 Task: Add an event  with title  Team Building Game, date '2023/11/28' to 2023/11/30 & Select Event type as  Collective. Add location for the event as  456 Park Güell, Barcelona, Spain and add a description: Participants will be guided to focus their attention on their breath, using it as an anchor to bring their awareness to the present moment. They will learn techniques to deepen their breath, release tension, and promote relaxation.Create an event link  http-teambuildinggamecom & Select the event color as  Violet. , logged in from the account softage.1@softage.netand send the event invitation to softage.2@softage.net and softage.3@softage.net
Action: Mouse moved to (709, 99)
Screenshot: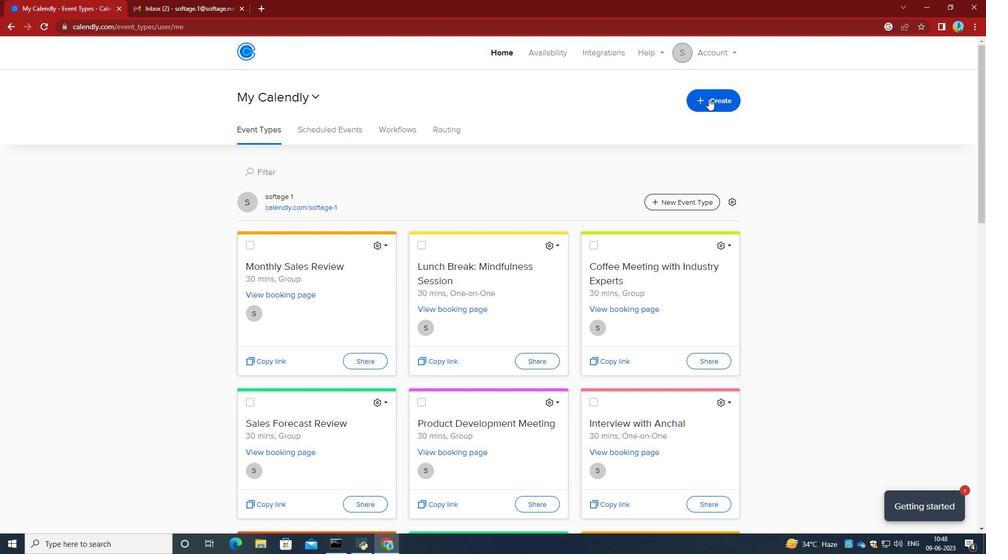 
Action: Mouse pressed left at (709, 99)
Screenshot: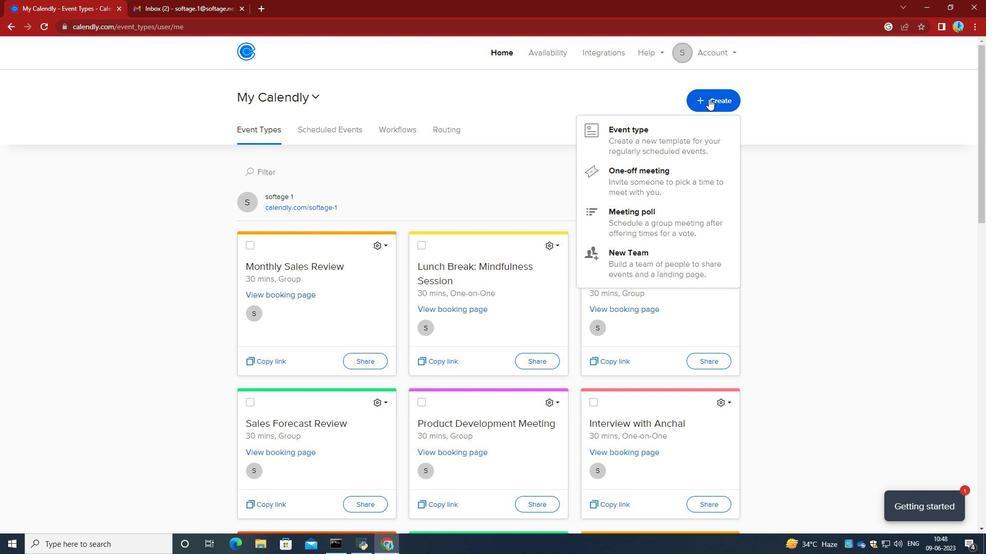 
Action: Mouse moved to (654, 144)
Screenshot: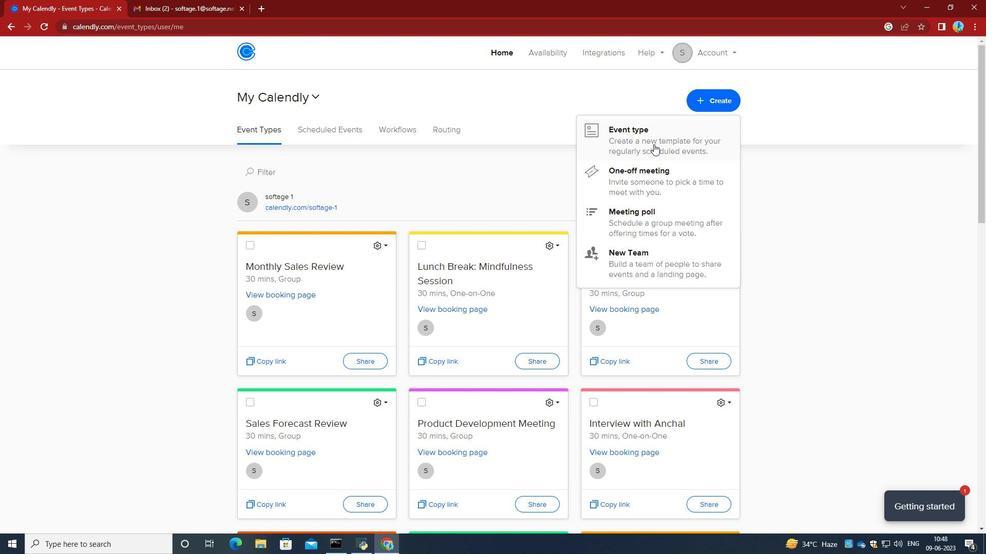 
Action: Mouse pressed left at (654, 144)
Screenshot: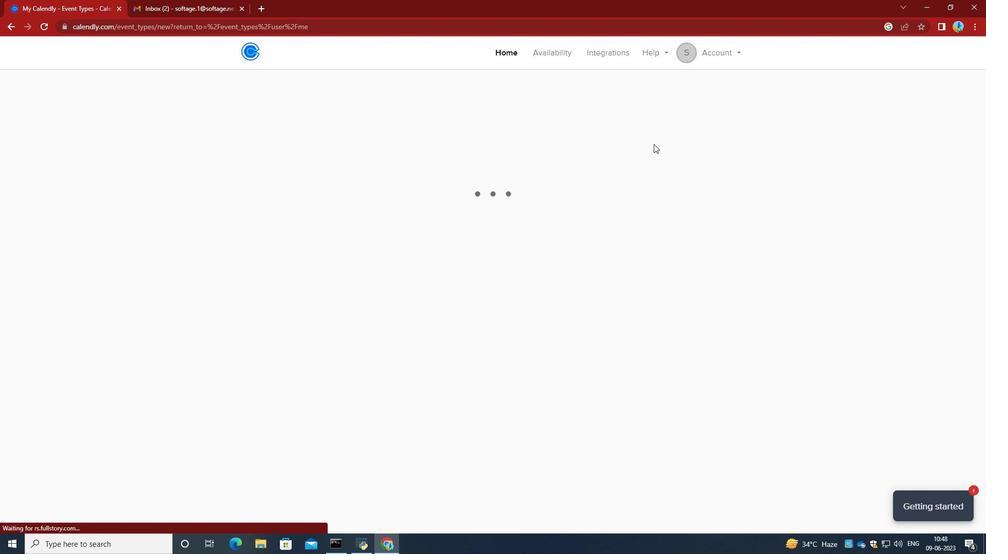 
Action: Mouse moved to (494, 304)
Screenshot: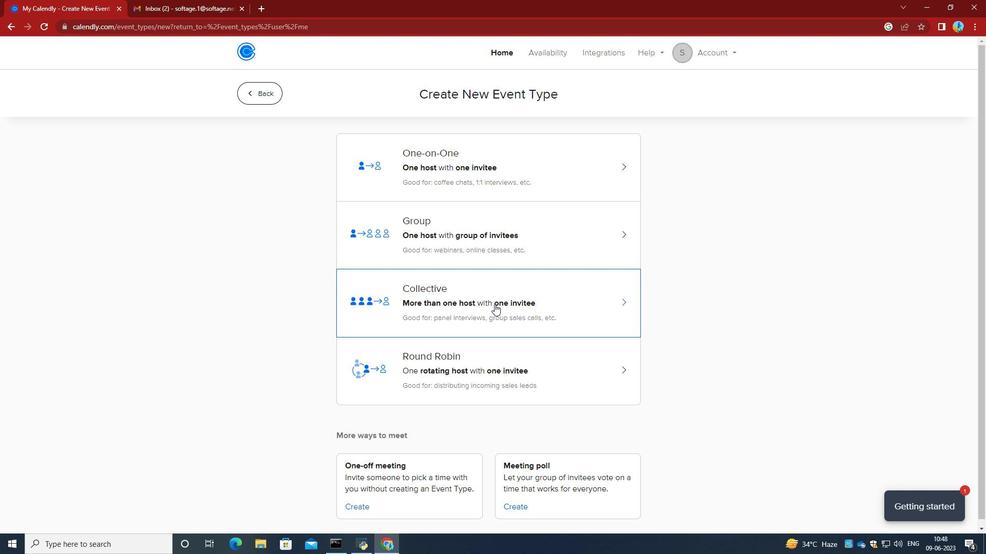 
Action: Mouse pressed left at (494, 304)
Screenshot: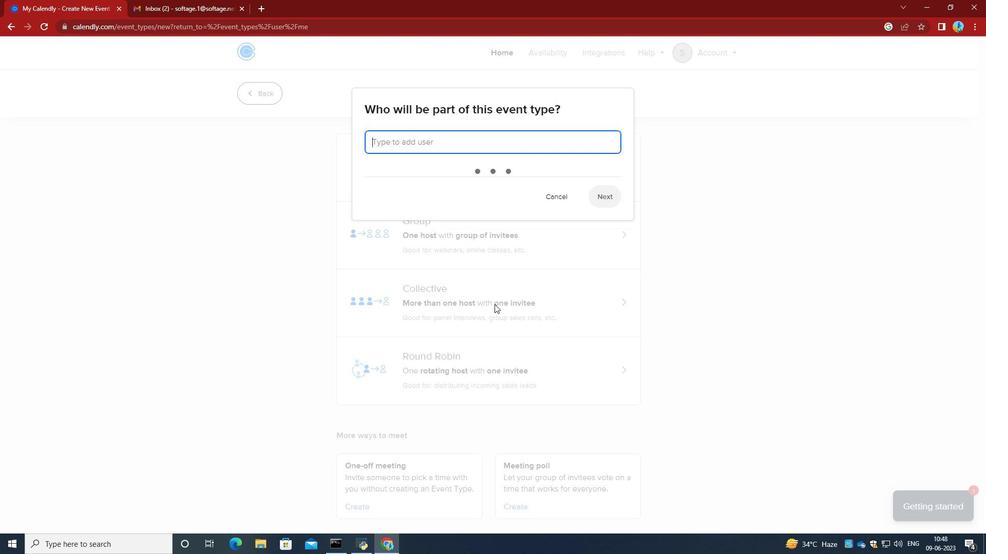 
Action: Mouse moved to (424, 139)
Screenshot: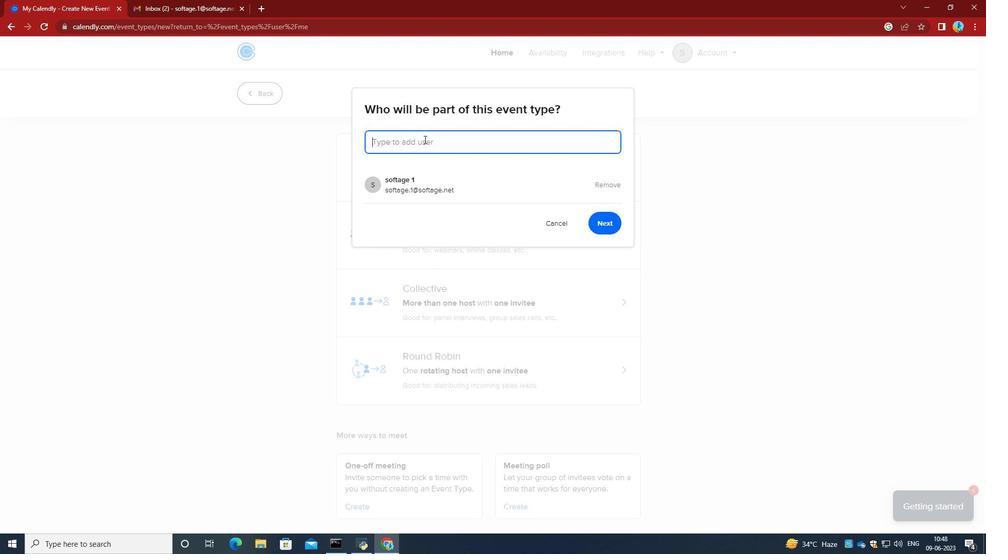 
Action: Mouse pressed left at (424, 139)
Screenshot: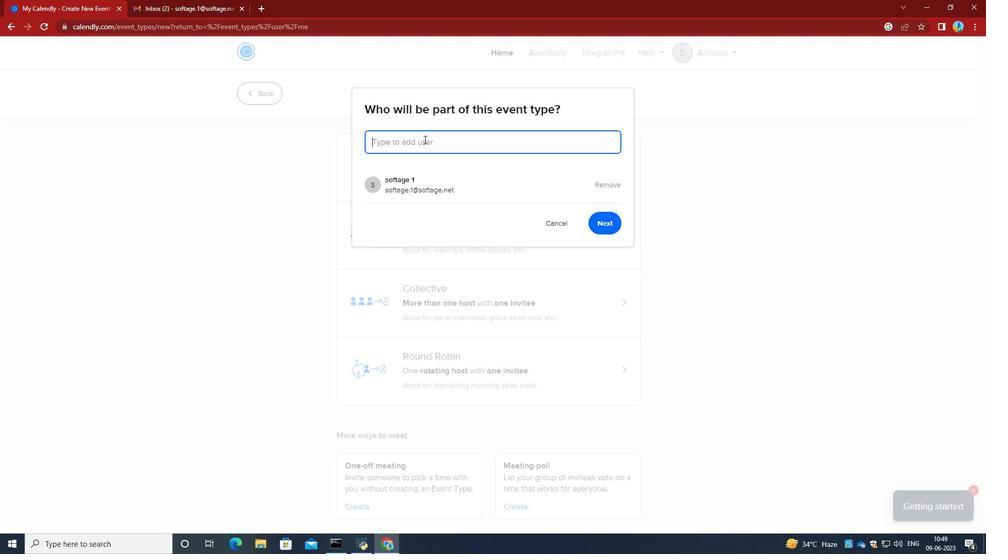 
Action: Mouse moved to (604, 222)
Screenshot: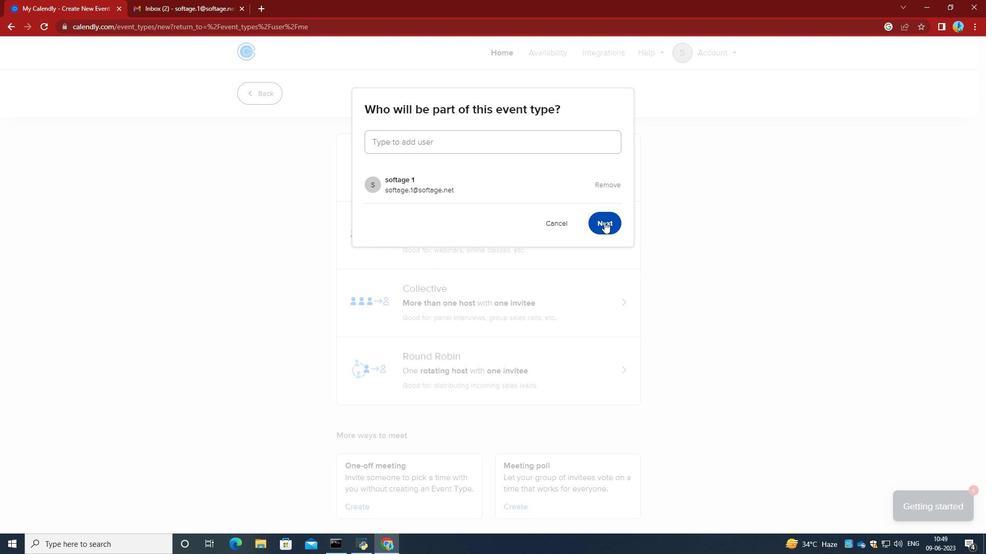 
Action: Mouse pressed left at (604, 222)
Screenshot: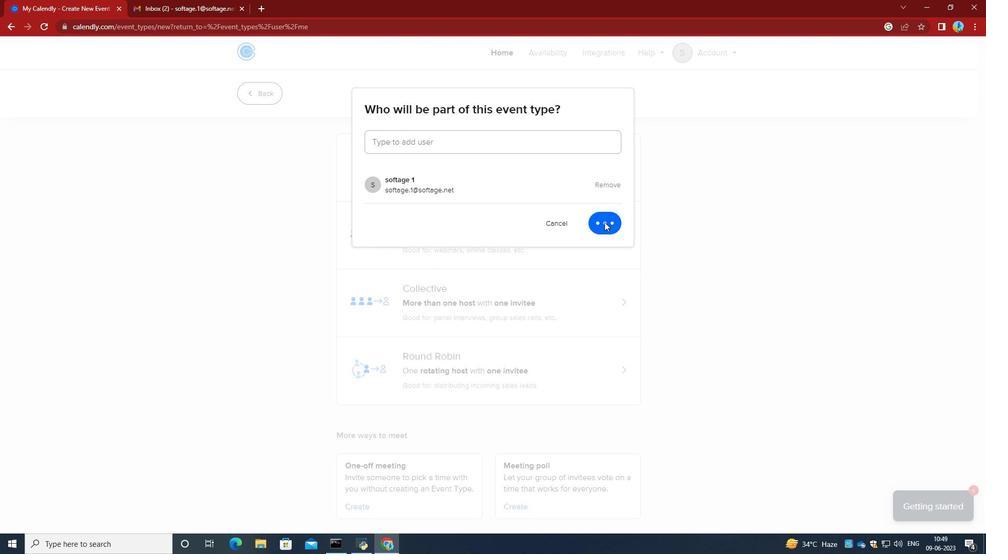 
Action: Mouse moved to (324, 234)
Screenshot: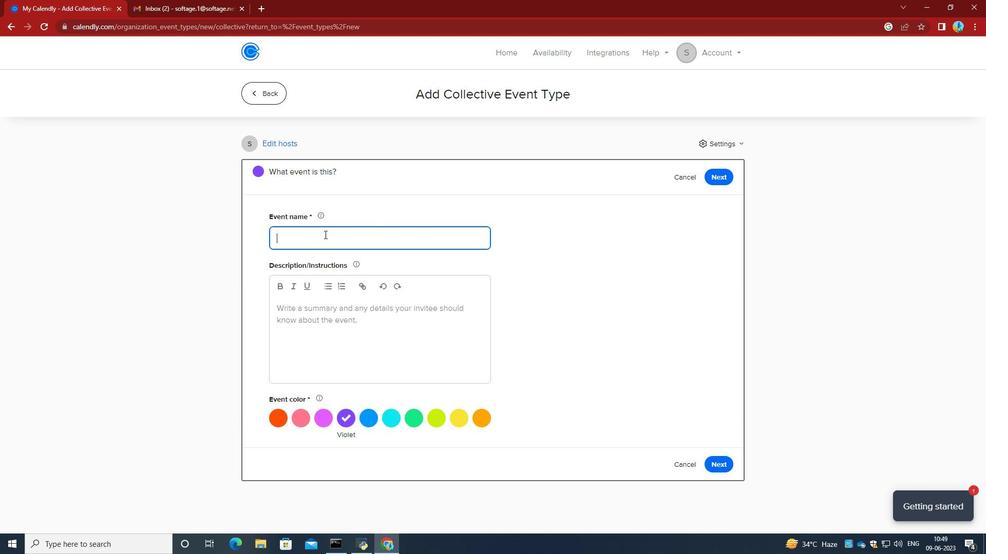 
Action: Mouse pressed left at (324, 234)
Screenshot: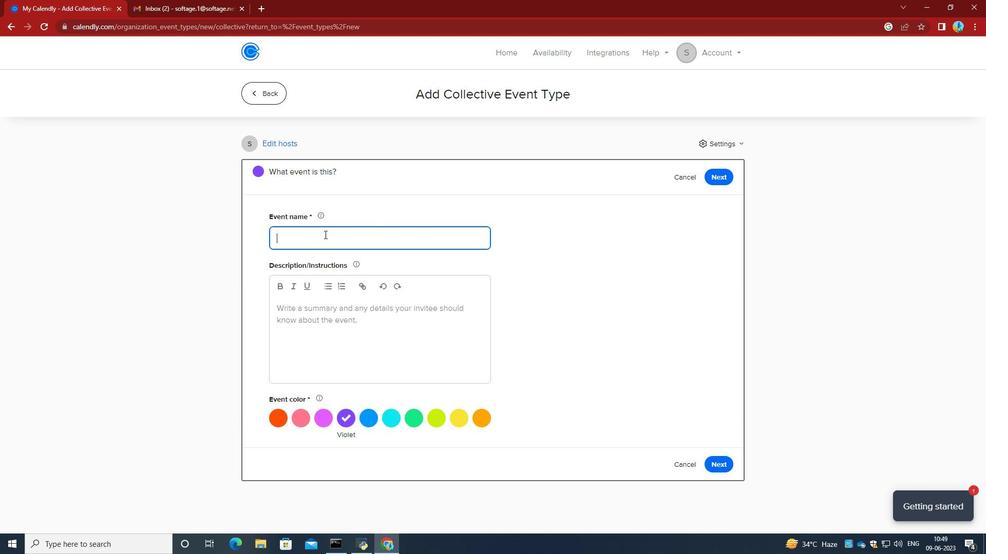 
Action: Key pressed <Key.caps_lock>T<Key.caps_lock>eam<Key.space><Key.caps_lock>B<Key.caps_lock>uilding<Key.space><Key.caps_lock>G<Key.caps_lock>ame<Key.space><Key.tab><Key.tab>
Screenshot: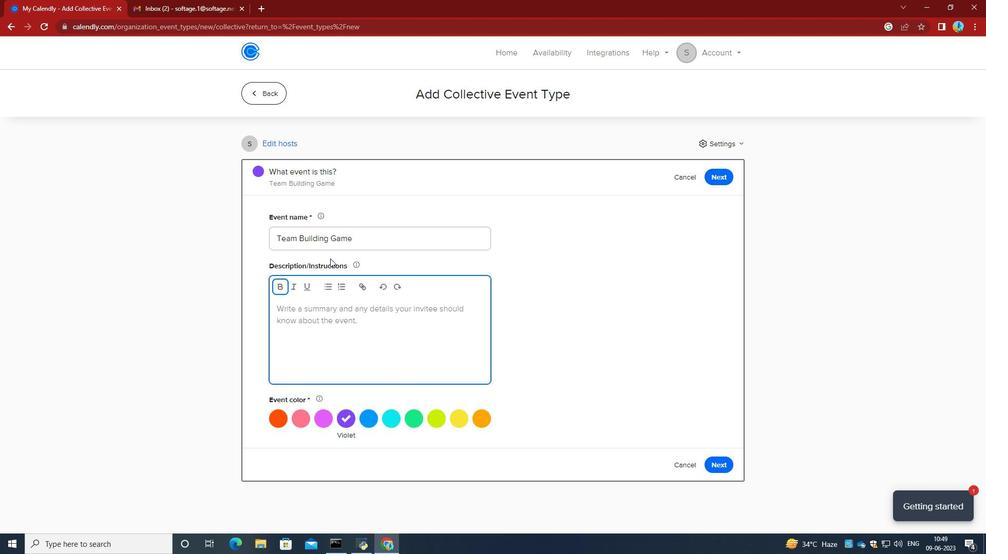 
Action: Mouse moved to (333, 321)
Screenshot: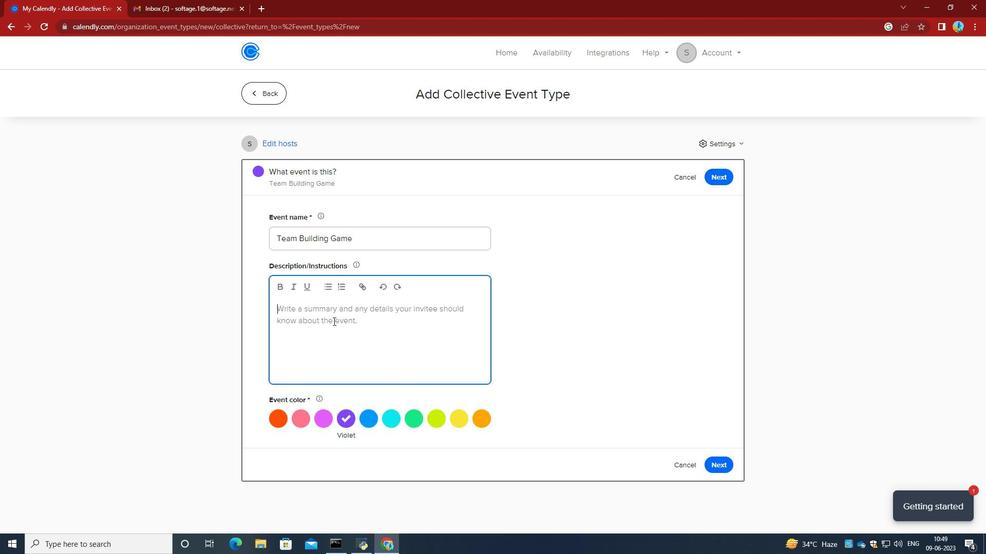 
Action: Mouse pressed left at (333, 321)
Screenshot: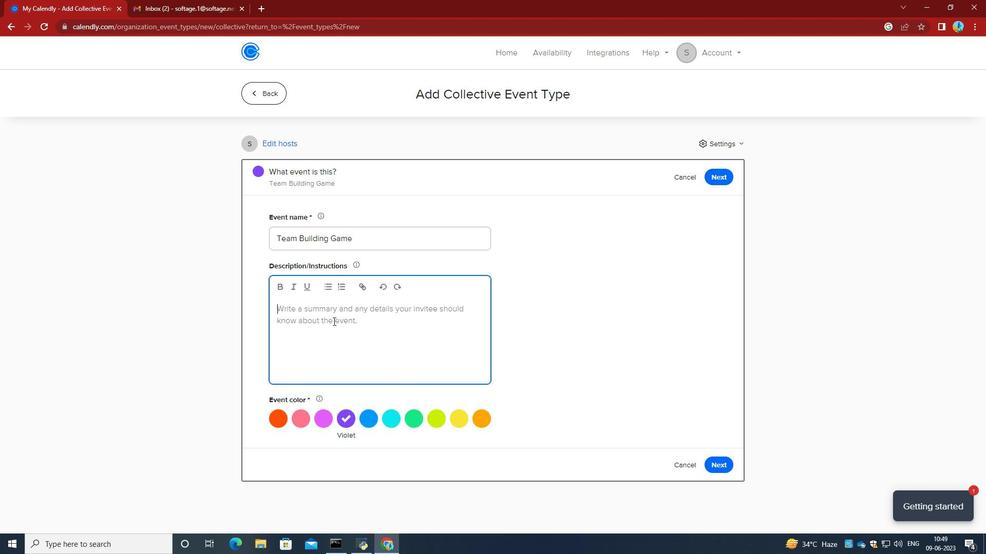 
Action: Key pressed <Key.caps_lock>P<Key.caps_lock>artica<Key.backspace>ipants<Key.space>will<Key.space>be<Key.space>guided<Key.space>to<Key.space>focus<Key.space>their<Key.space>attention<Key.space>on<Key.space>their<Key.space>breath,<Key.space>using<Key.space>it<Key.space>as<Key.space>an<Key.space>anchor<Key.space>to<Key.space>bring<Key.space>their<Key.space>awarn<Key.backspace>enesss<Key.space>t<Key.backspace><Key.backspace><Key.backspace><Key.backspace><Key.backspace><Key.backspace><Key.backspace><Key.backspace><Key.backspace><Key.backspace><Key.backspace><Key.backspace>awareness<Key.space>to<Key.space>the<Key.space>present<Key.space>moment.<Key.space><Key.caps_lock>T<Key.caps_lock>hey<Key.space>will<Key.space>learn<Key.space>techniques<Key.space>to<Key.space>deepen<Key.space>their<Key.space>breath<Key.space><Key.backspace>,<Key.space>realse<Key.space><Key.backspace><Key.backspace><Key.backspace><Key.backspace><Key.backspace><Key.backspace>elese<Key.space><Key.backspace><Key.backspace><Key.backspace>ase<Key.space>tension,<Key.space>andr<Key.backspace>promote<Key.space>rela<Key.backspace>axation.
Screenshot: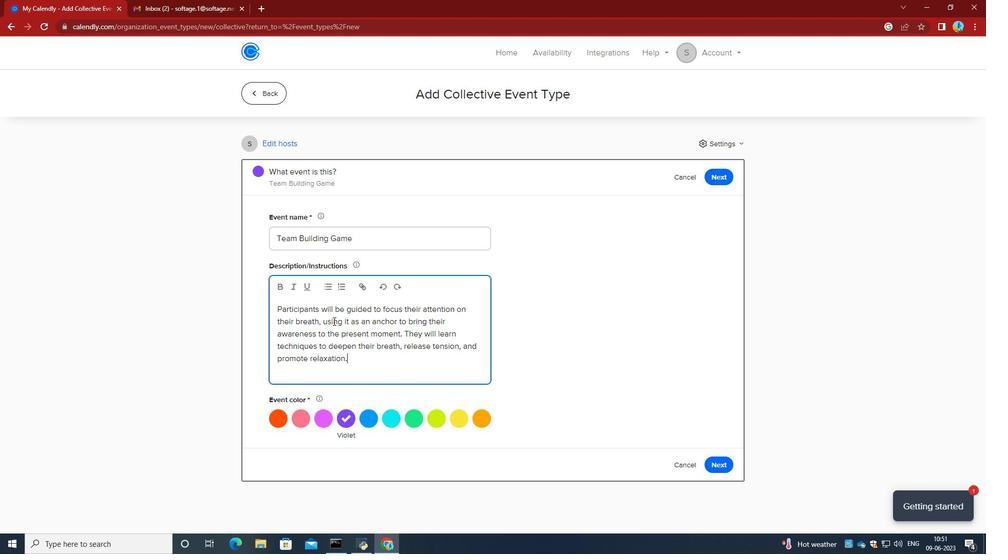 
Action: Mouse moved to (340, 422)
Screenshot: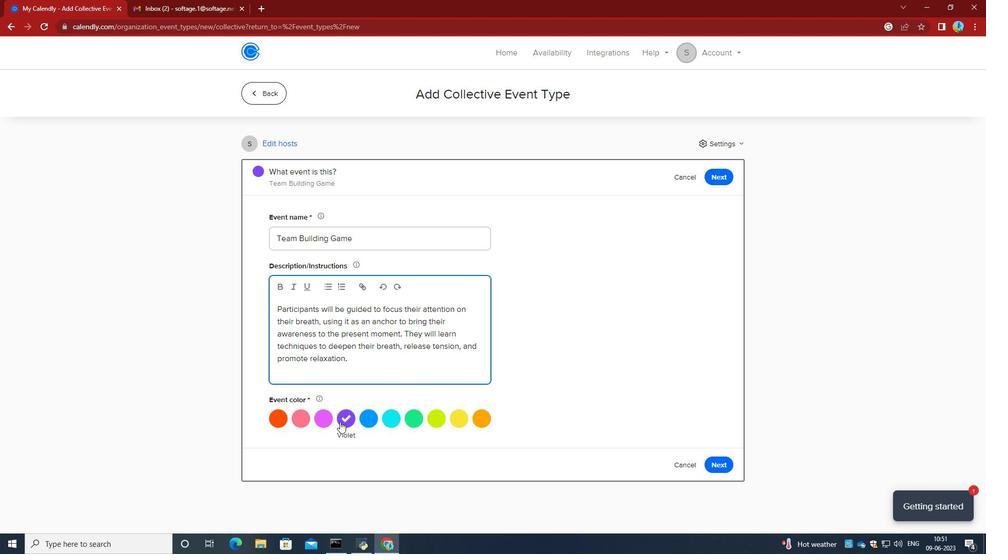 
Action: Mouse pressed left at (340, 422)
Screenshot: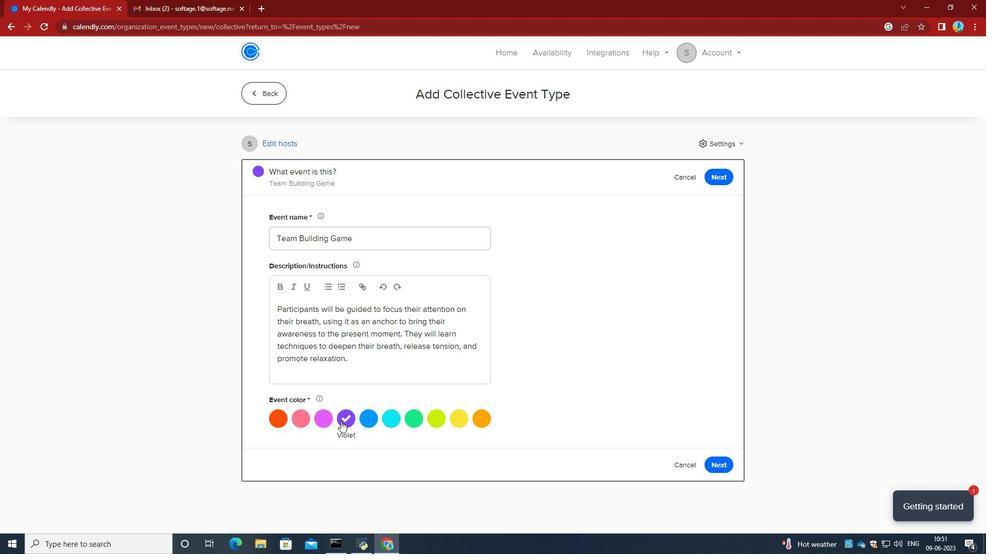 
Action: Mouse moved to (720, 463)
Screenshot: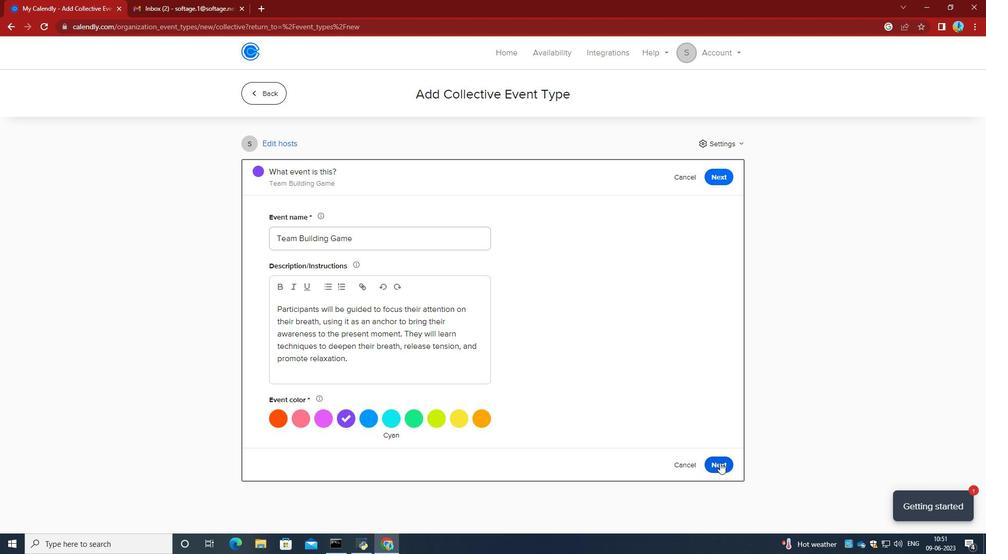 
Action: Mouse pressed left at (720, 463)
Screenshot: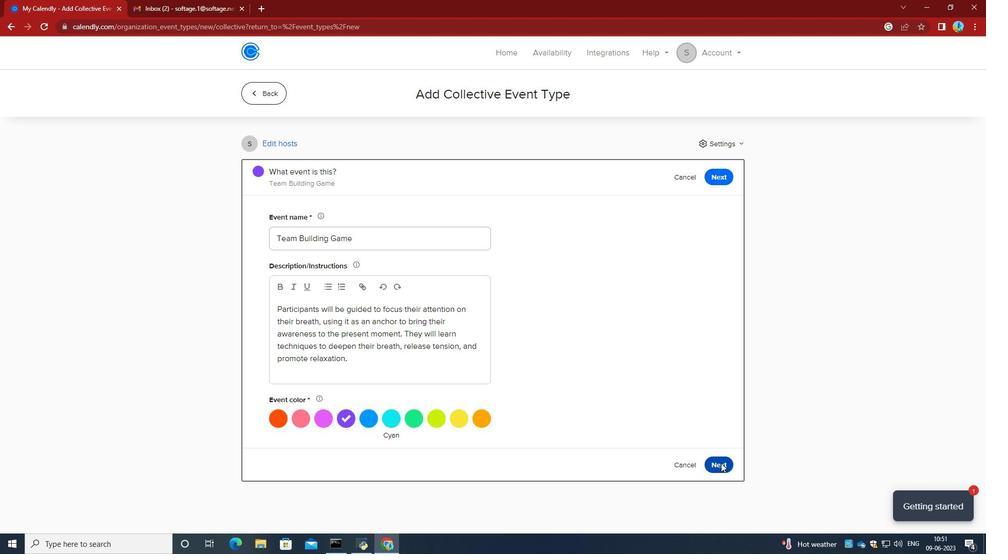 
Action: Mouse moved to (327, 322)
Screenshot: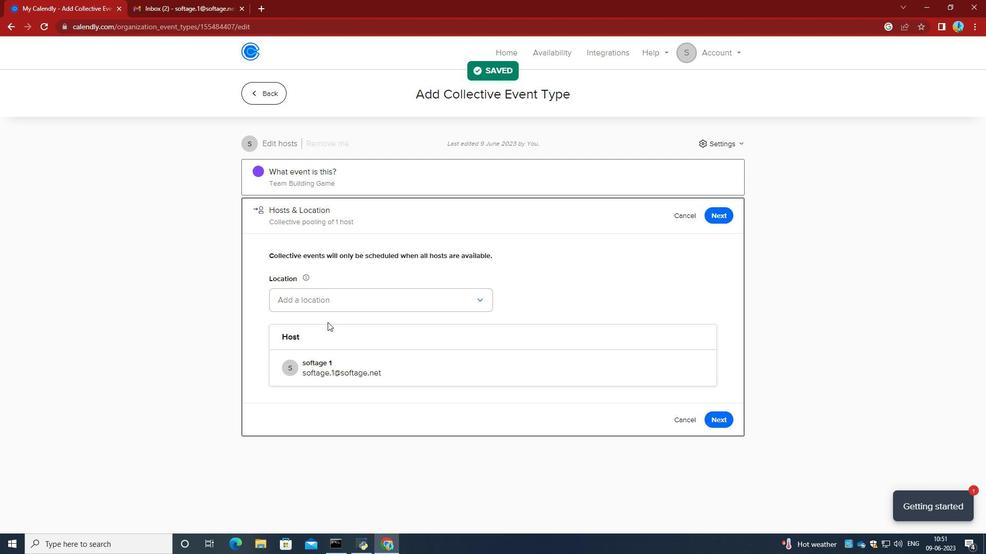 
Action: Mouse pressed left at (327, 322)
Screenshot: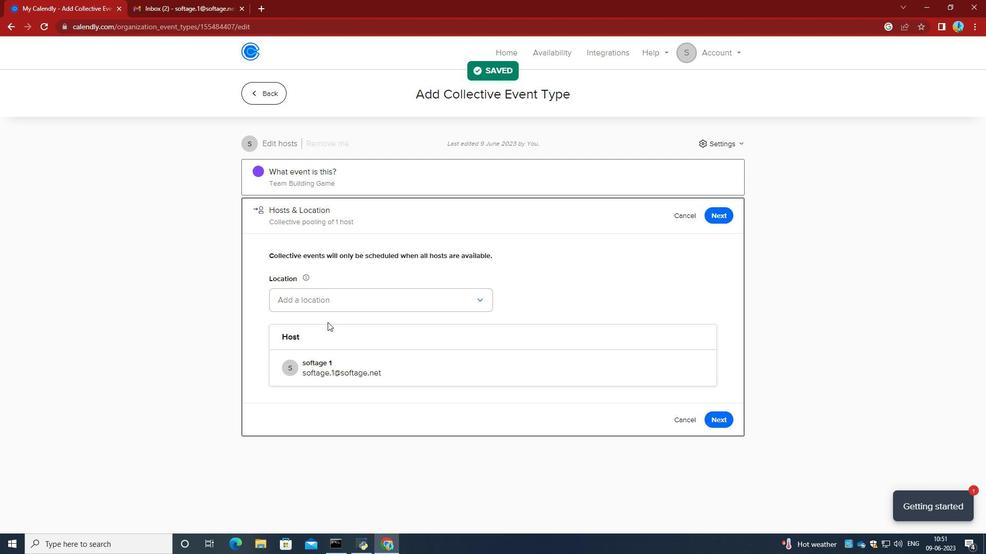 
Action: Mouse moved to (330, 310)
Screenshot: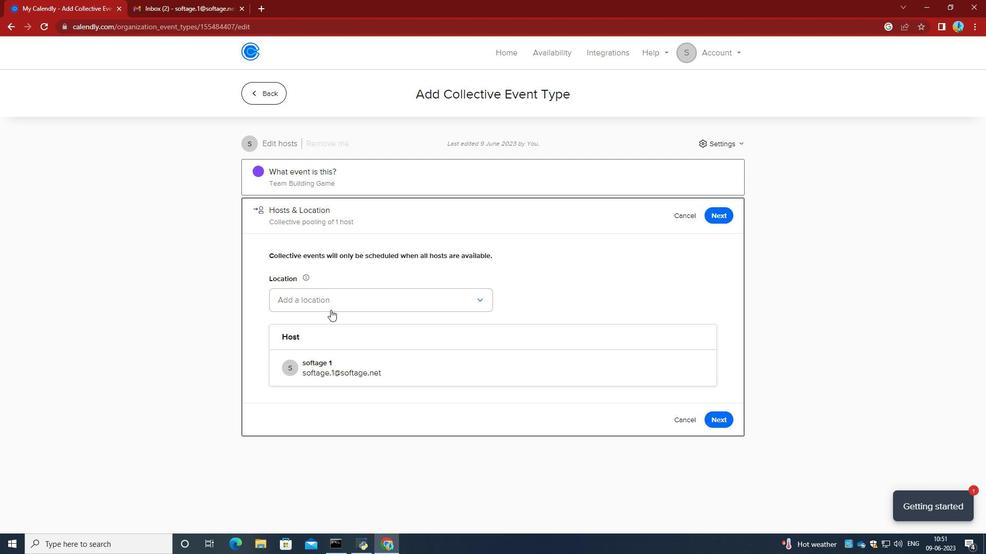 
Action: Mouse pressed left at (330, 310)
Screenshot: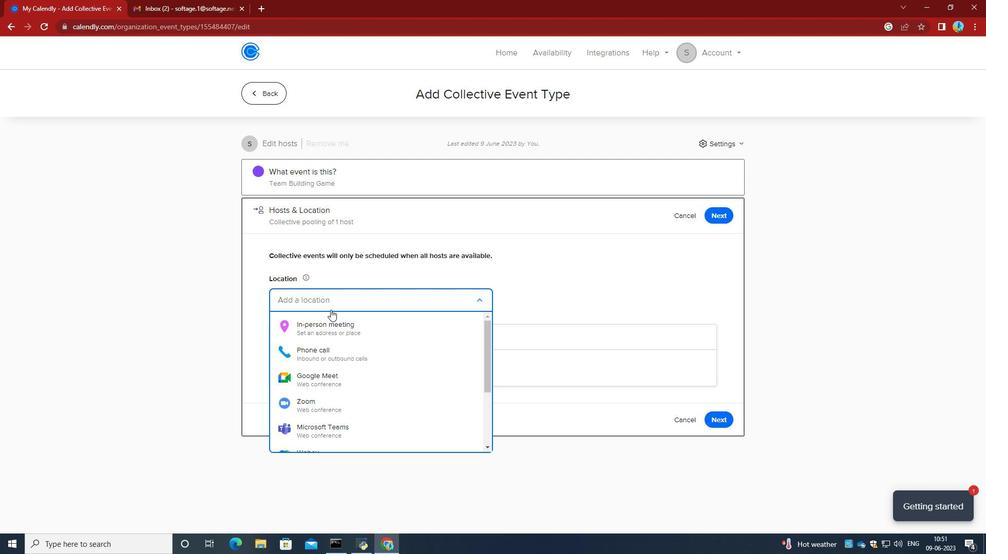 
Action: Mouse moved to (333, 341)
Screenshot: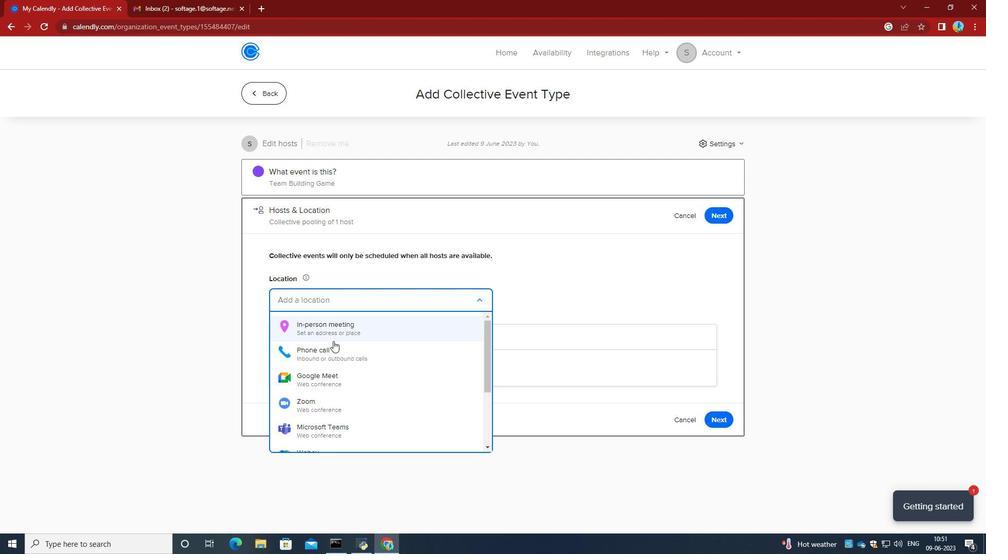 
Action: Mouse pressed left at (333, 341)
Screenshot: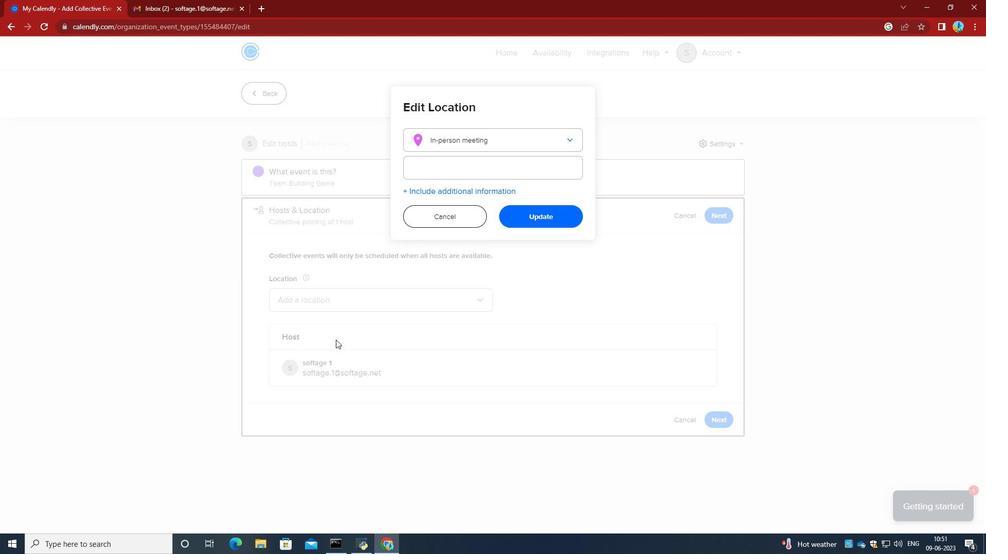 
Action: Mouse moved to (456, 175)
Screenshot: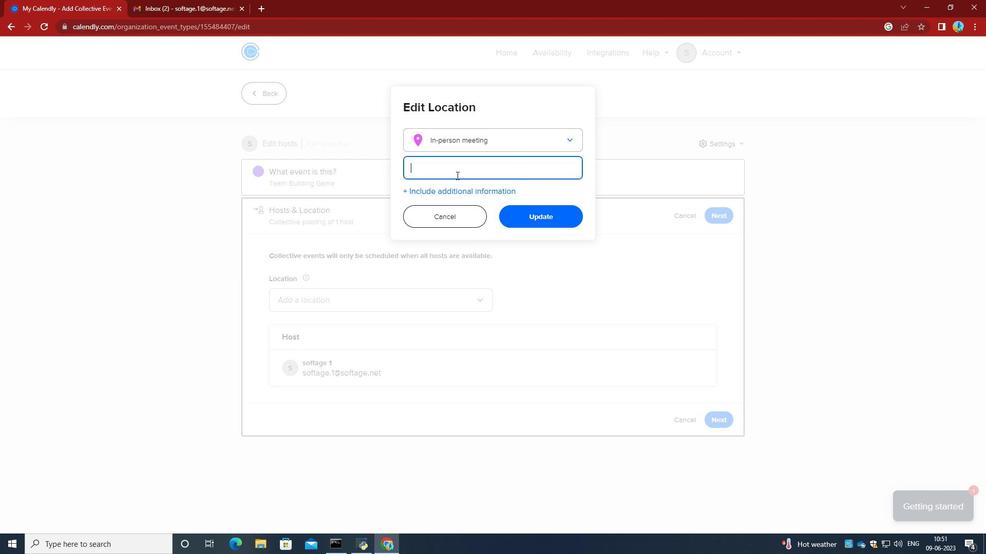 
Action: Mouse pressed left at (456, 175)
Screenshot: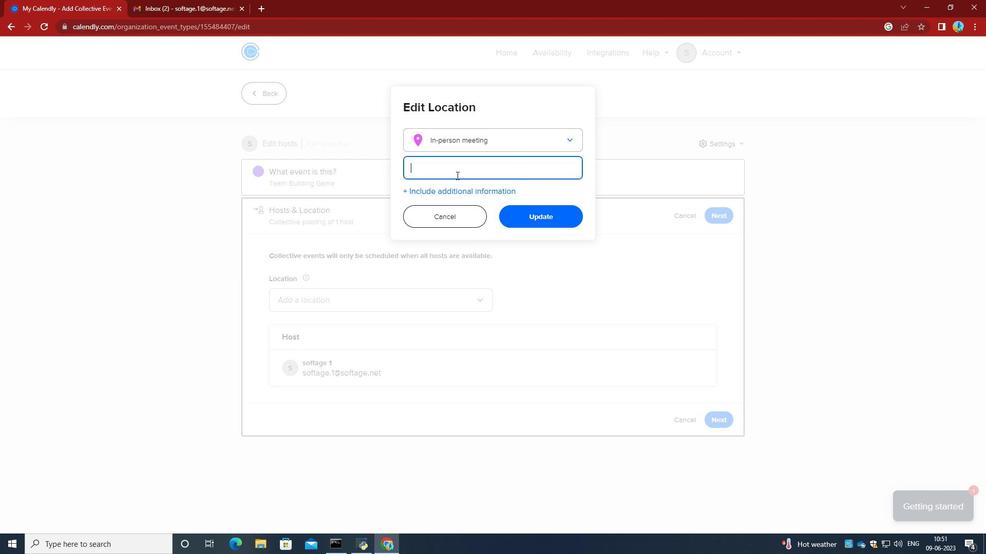 
Action: Key pressed 456<Key.space><Key.caps_lock><Key.caps_lock>ark<Key.space><Key.caps_lock>G<Key.caps_lock>uell,<Key.space><Key.caps_lock>B<Key.caps_lock>arcelona,<Key.space><Key.caps_lock>S<Key.caps_lock>pain
Screenshot: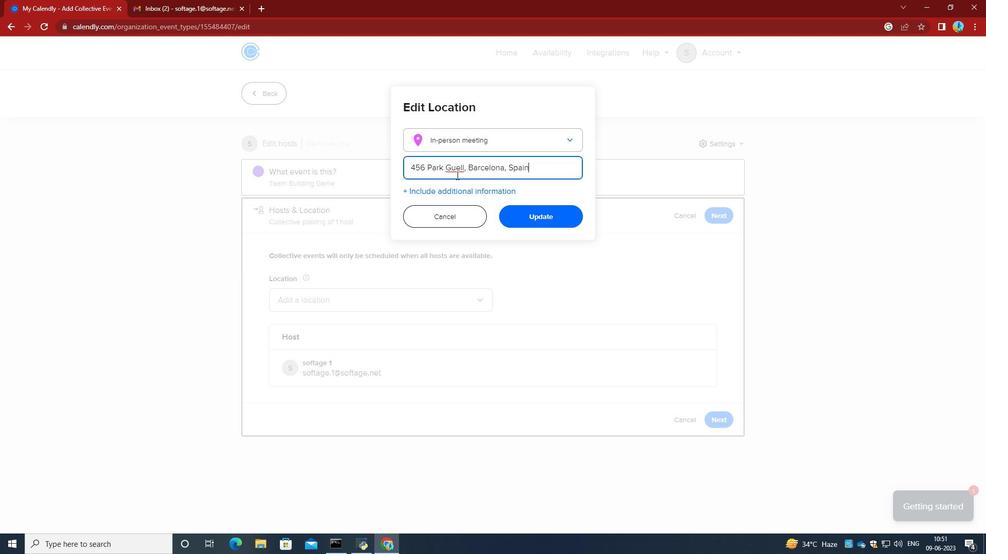 
Action: Mouse moved to (543, 220)
Screenshot: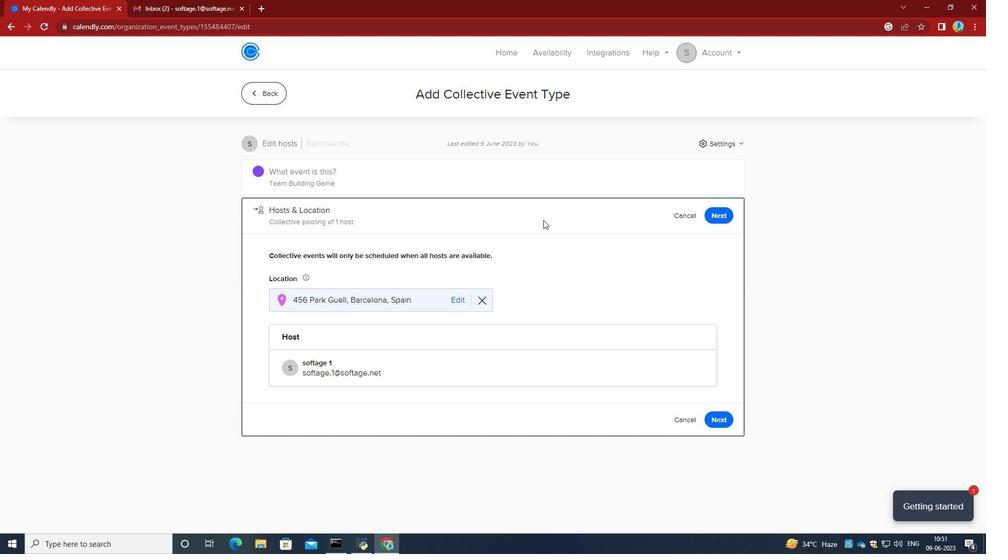 
Action: Mouse pressed left at (543, 220)
Screenshot: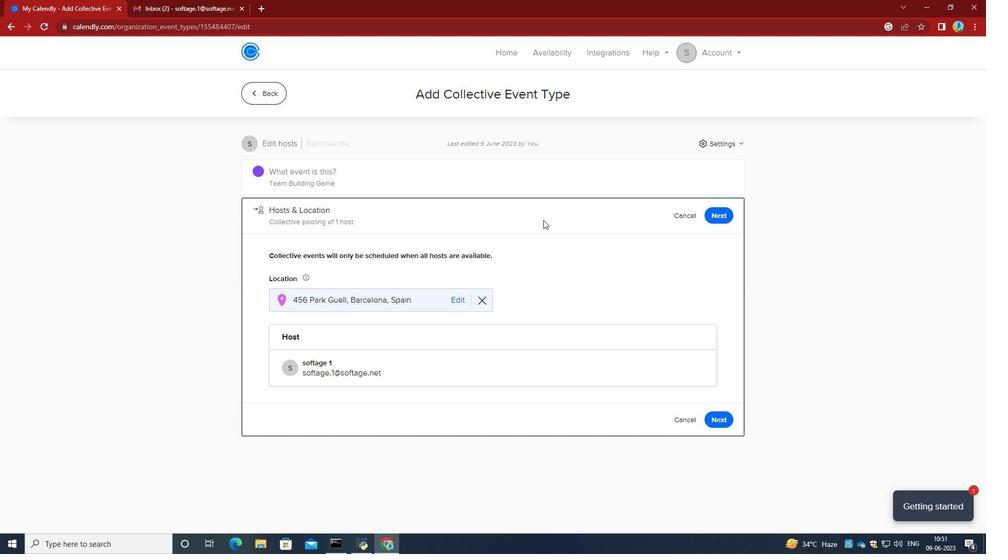 
Action: Mouse moved to (729, 424)
Screenshot: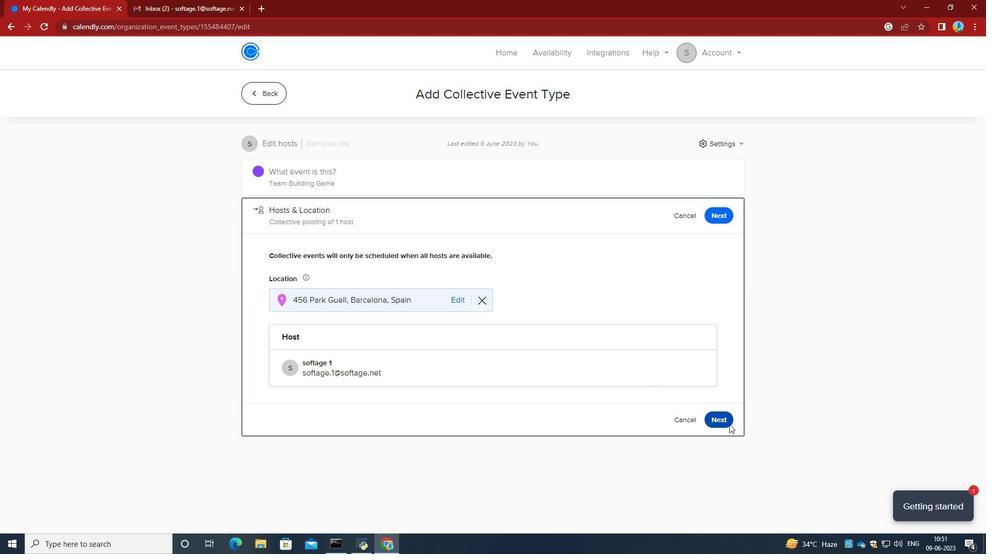 
Action: Mouse pressed left at (729, 424)
Screenshot: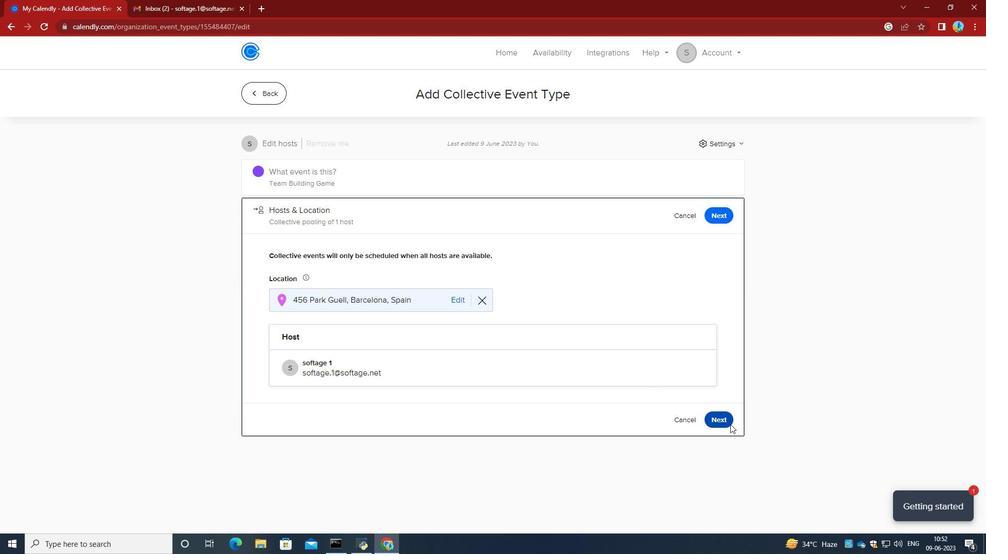 
Action: Mouse moved to (306, 368)
Screenshot: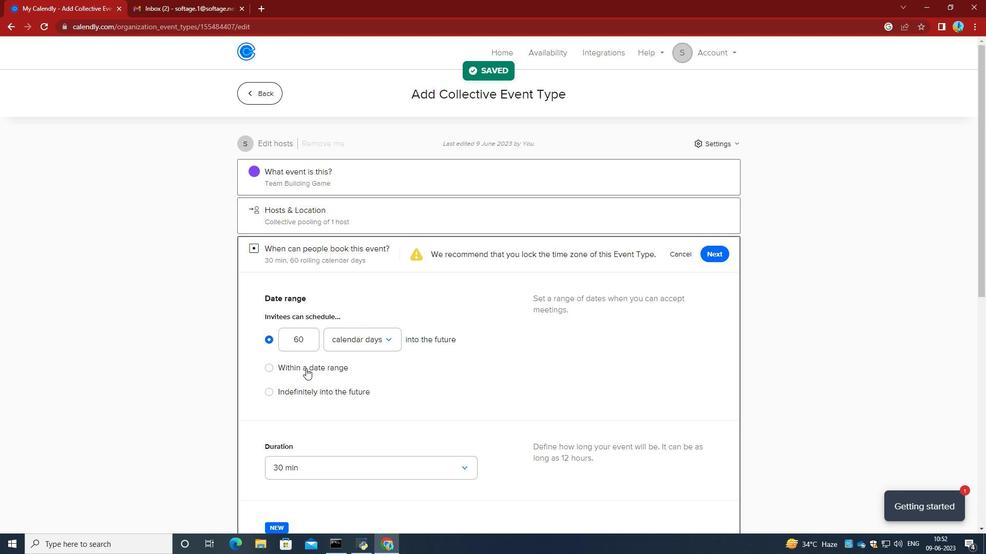 
Action: Mouse pressed left at (306, 368)
Screenshot: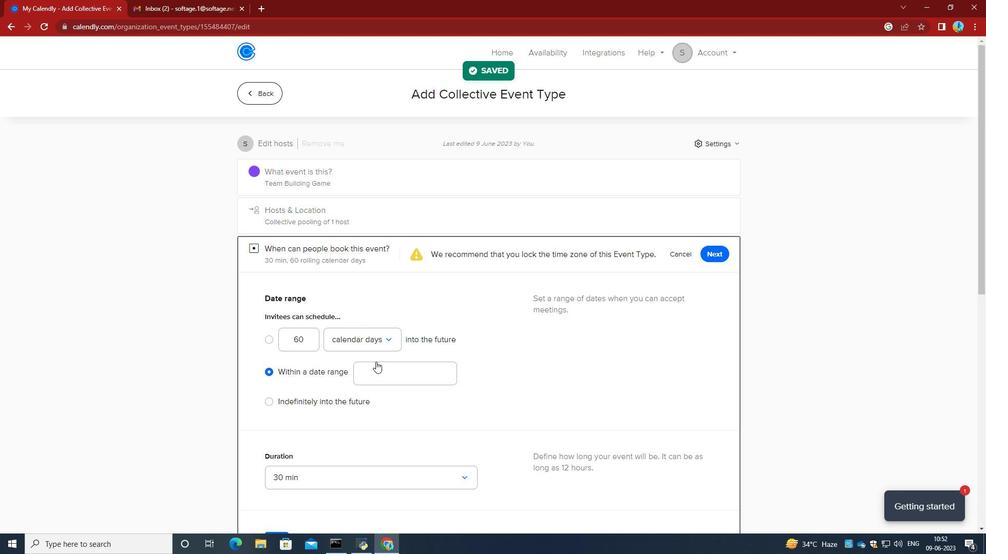 
Action: Mouse moved to (408, 377)
Screenshot: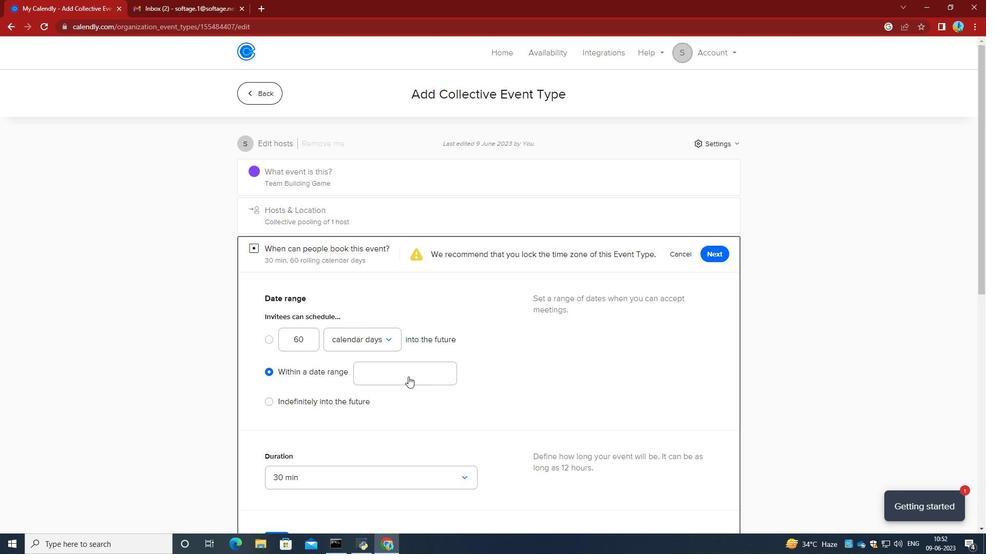 
Action: Mouse pressed left at (408, 377)
Screenshot: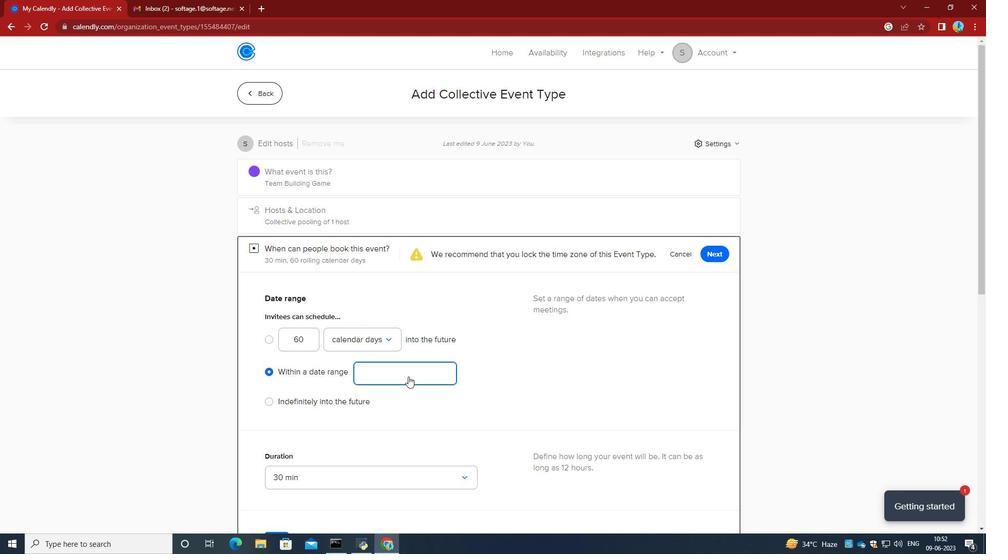 
Action: Mouse moved to (428, 187)
Screenshot: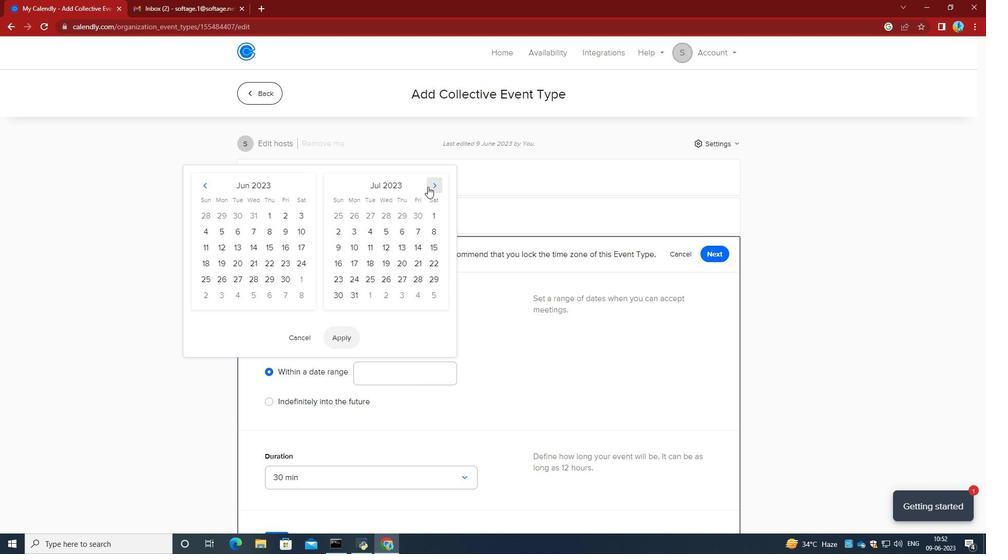 
Action: Mouse pressed left at (428, 187)
Screenshot: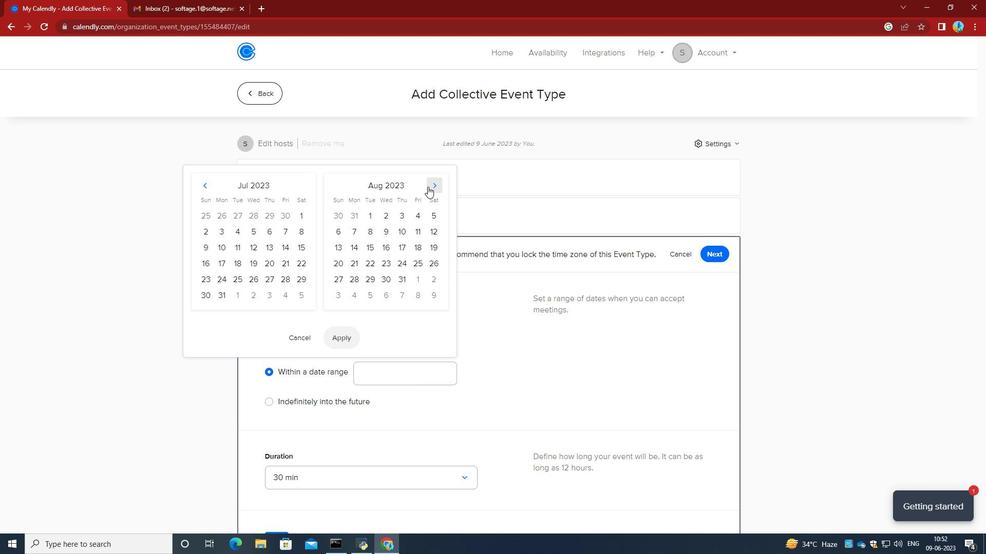 
Action: Mouse pressed left at (428, 187)
Screenshot: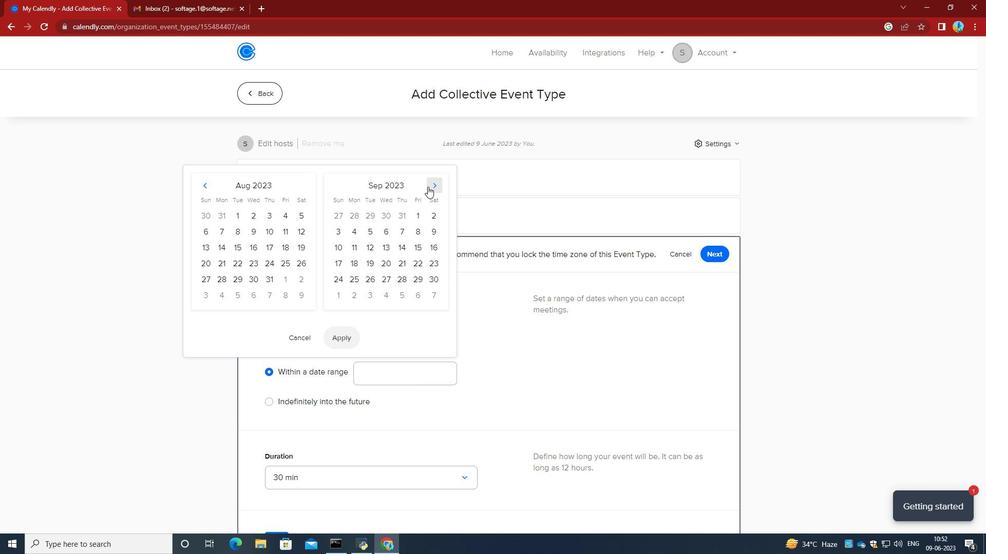 
Action: Mouse pressed left at (428, 187)
Screenshot: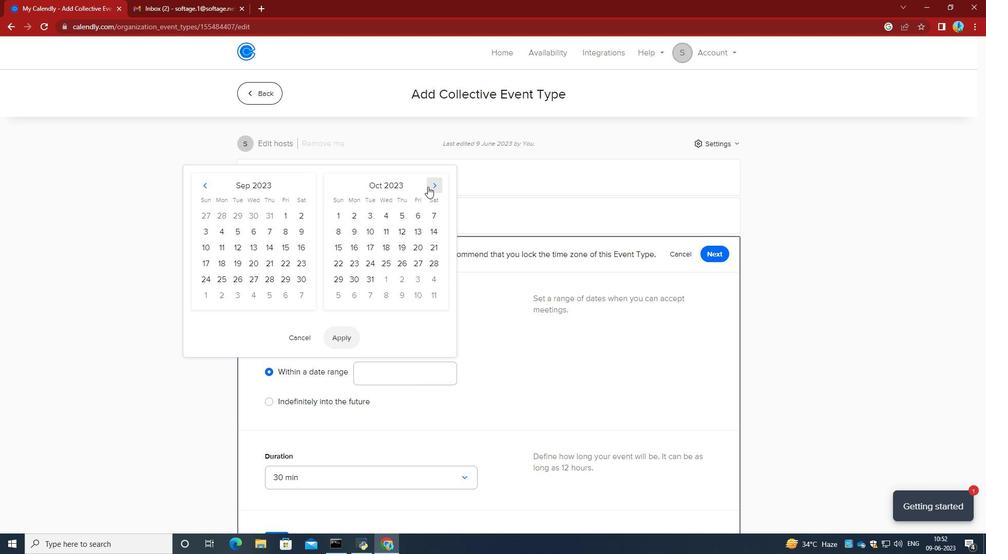 
Action: Mouse pressed left at (428, 187)
Screenshot: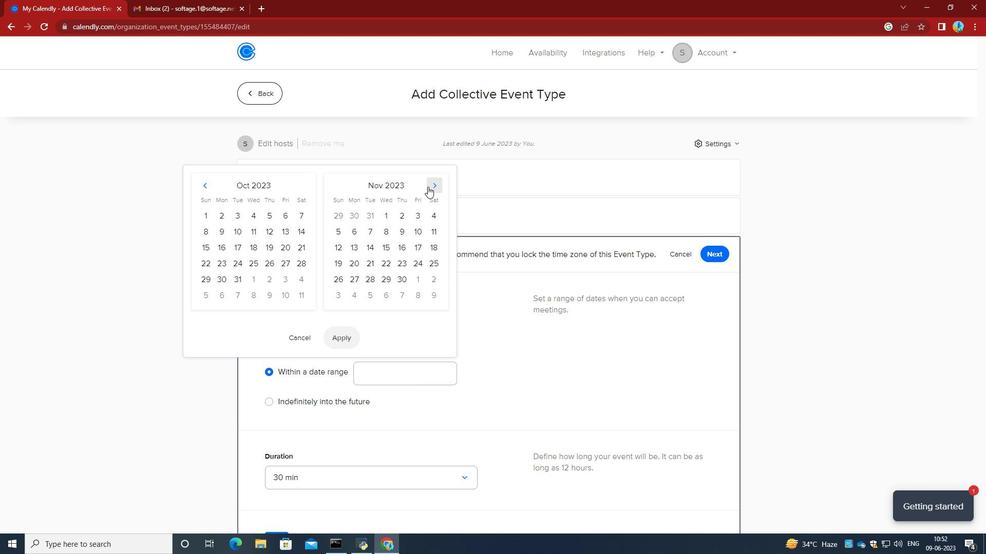 
Action: Mouse pressed left at (428, 187)
Screenshot: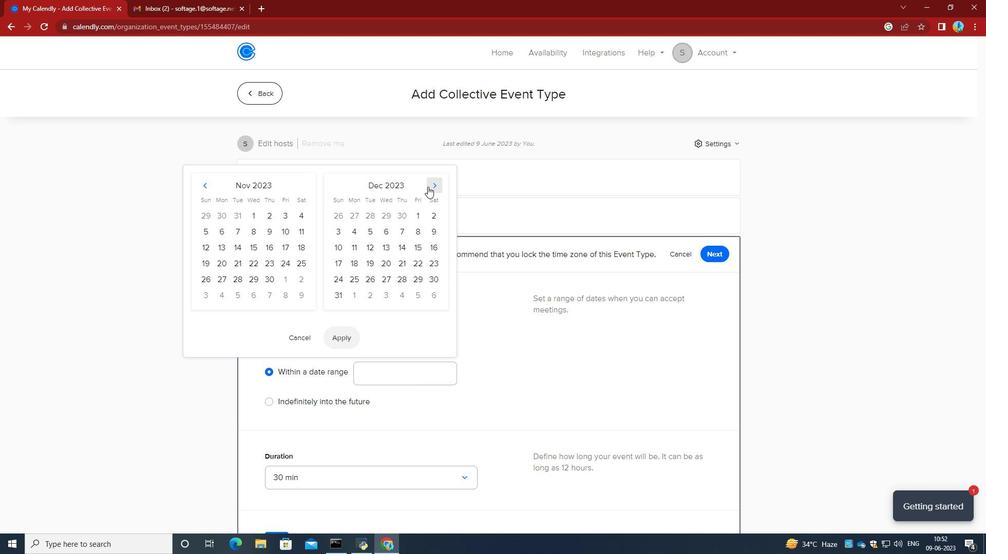 
Action: Mouse moved to (236, 280)
Screenshot: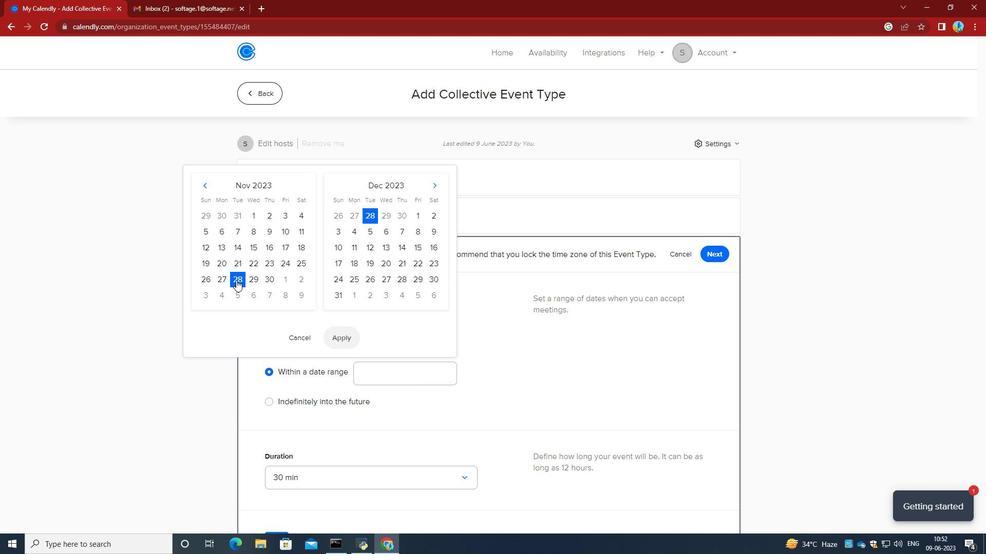
Action: Mouse pressed left at (236, 280)
Screenshot: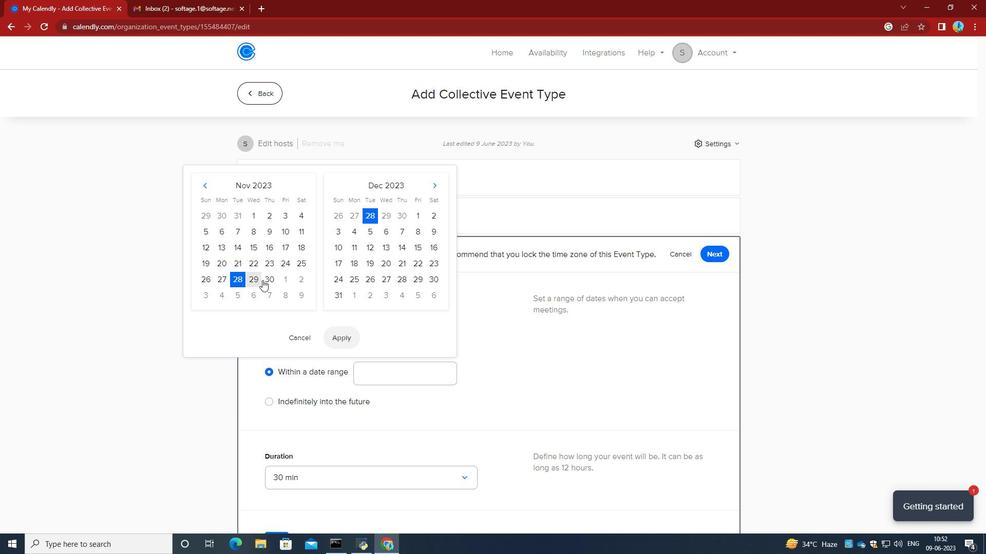 
Action: Mouse moved to (264, 280)
Screenshot: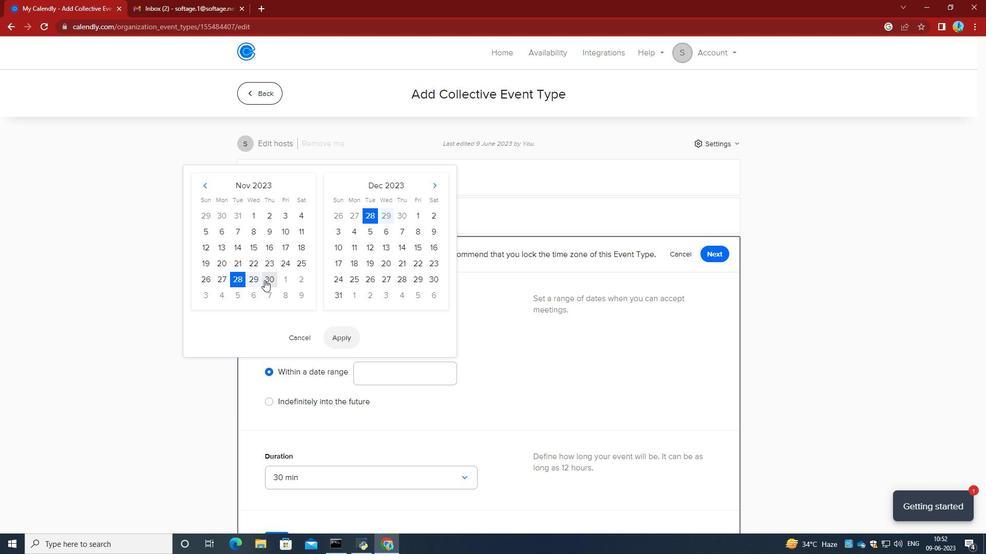 
Action: Mouse pressed left at (264, 280)
Screenshot: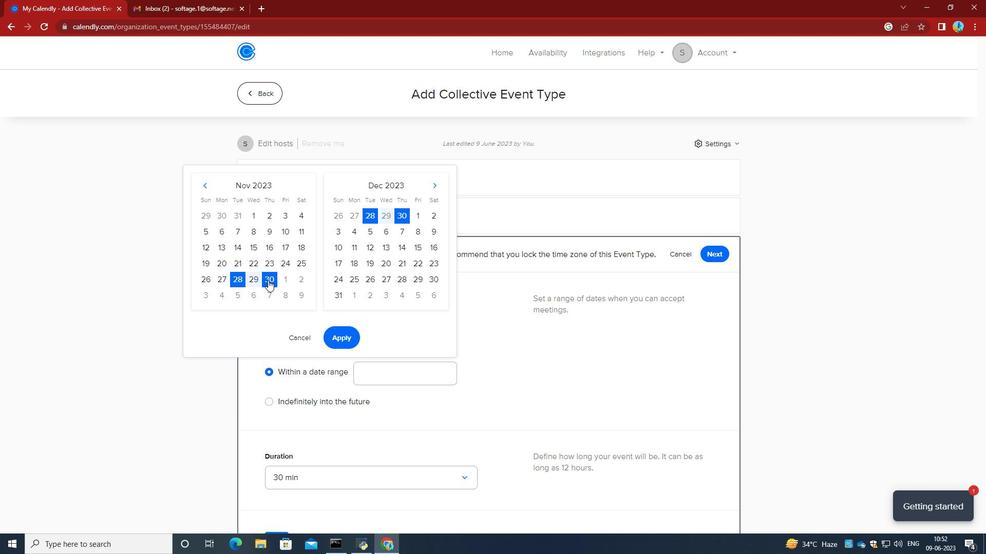 
Action: Mouse moved to (343, 338)
Screenshot: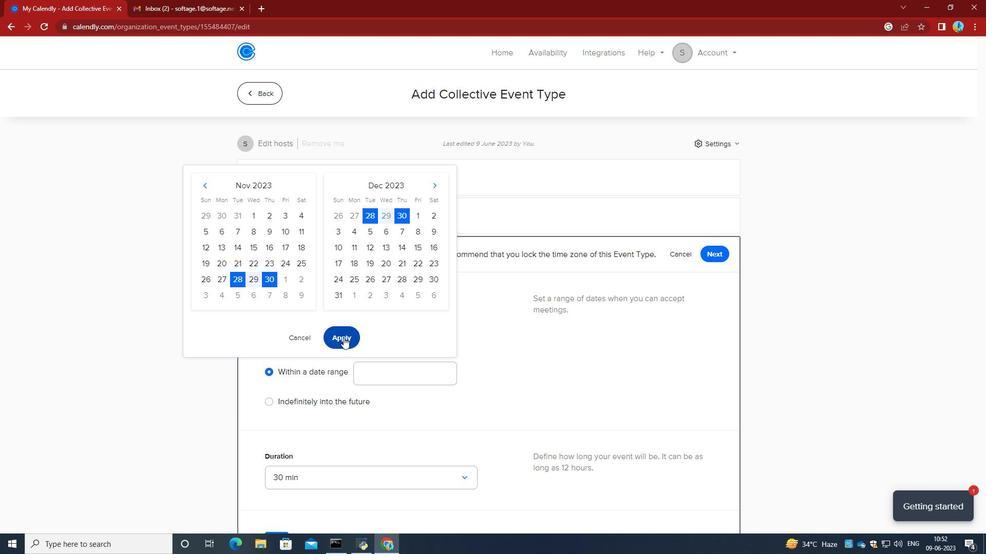 
Action: Mouse pressed left at (343, 338)
Screenshot: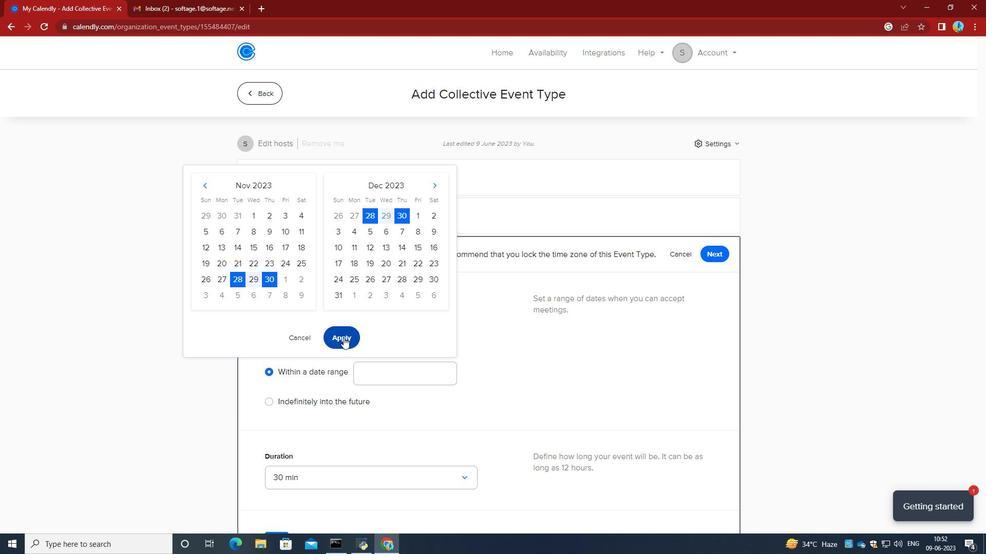 
Action: Mouse moved to (458, 288)
Screenshot: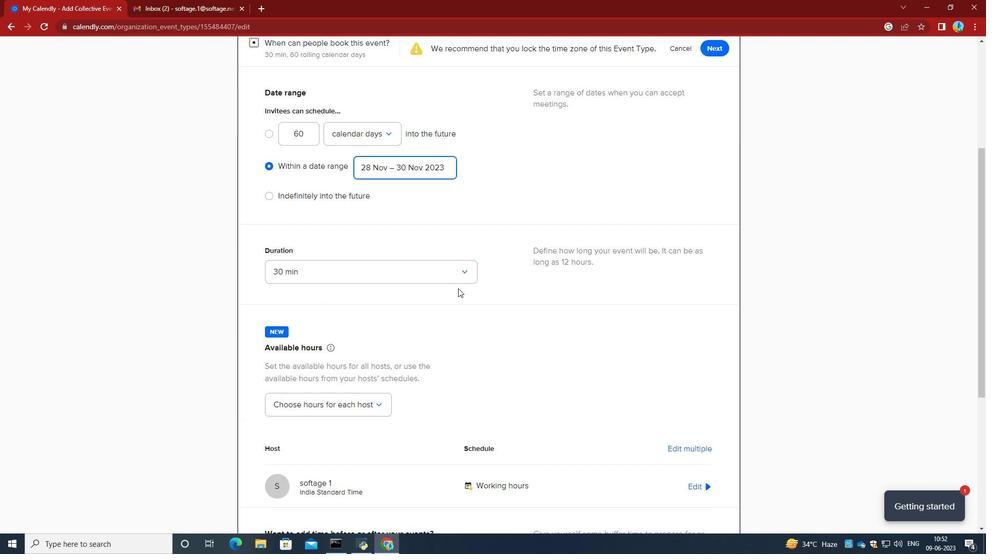 
Action: Mouse scrolled (457, 288) with delta (0, 0)
Screenshot: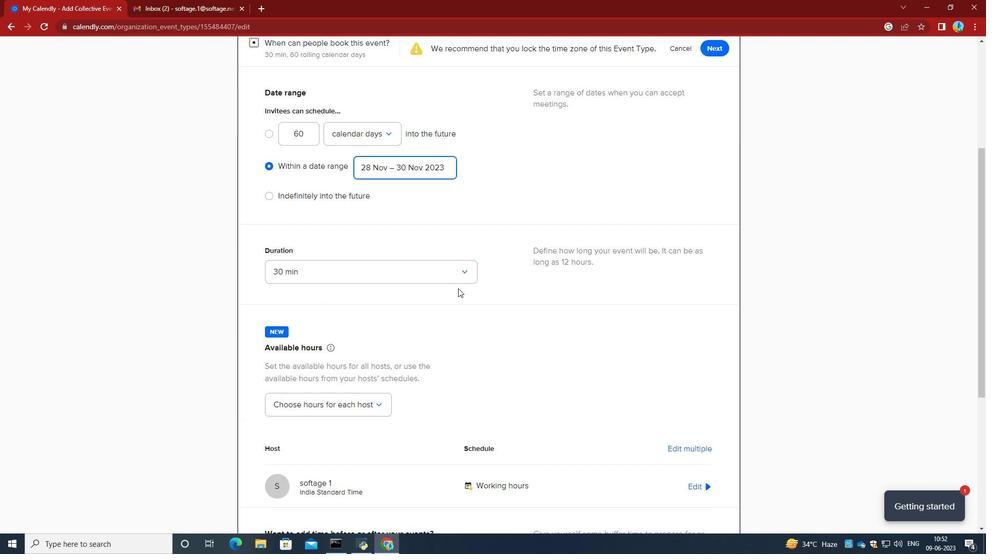 
Action: Mouse scrolled (458, 288) with delta (0, 0)
Screenshot: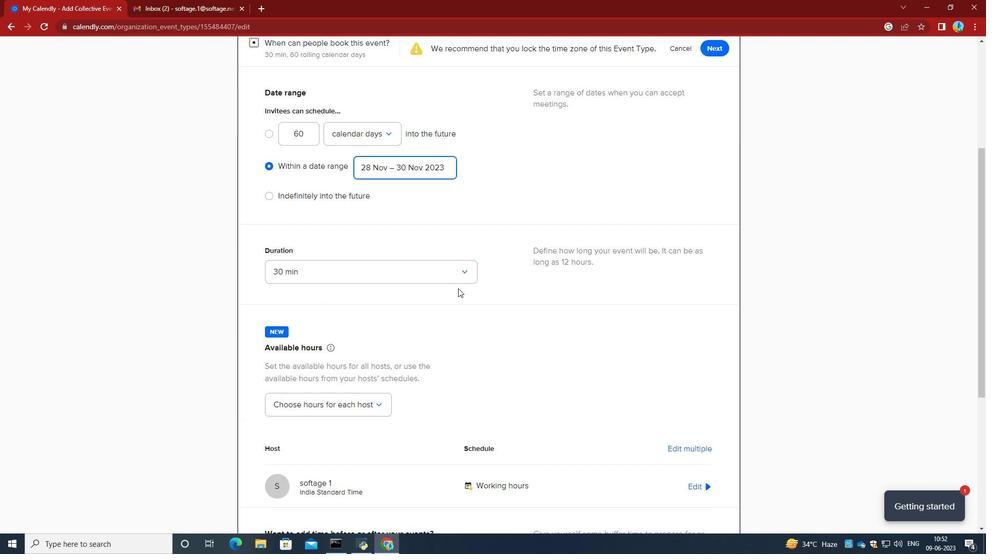 
Action: Mouse scrolled (458, 288) with delta (0, 0)
Screenshot: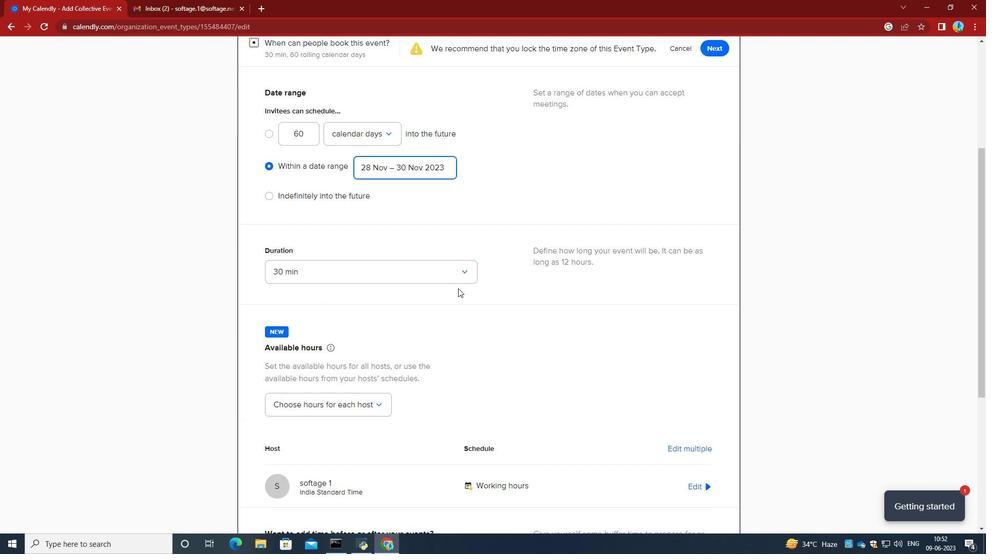 
Action: Mouse scrolled (458, 288) with delta (0, 0)
Screenshot: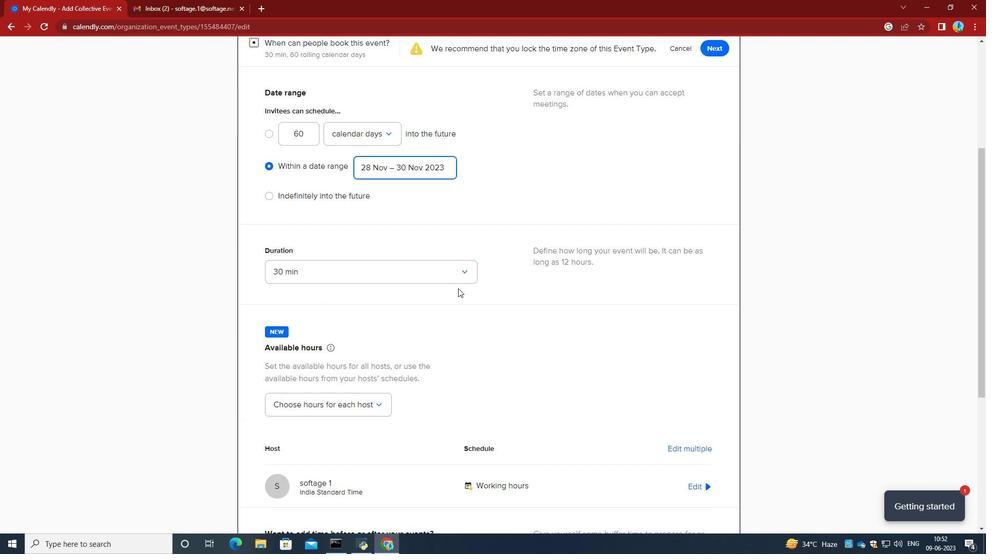 
Action: Mouse scrolled (458, 288) with delta (0, 0)
Screenshot: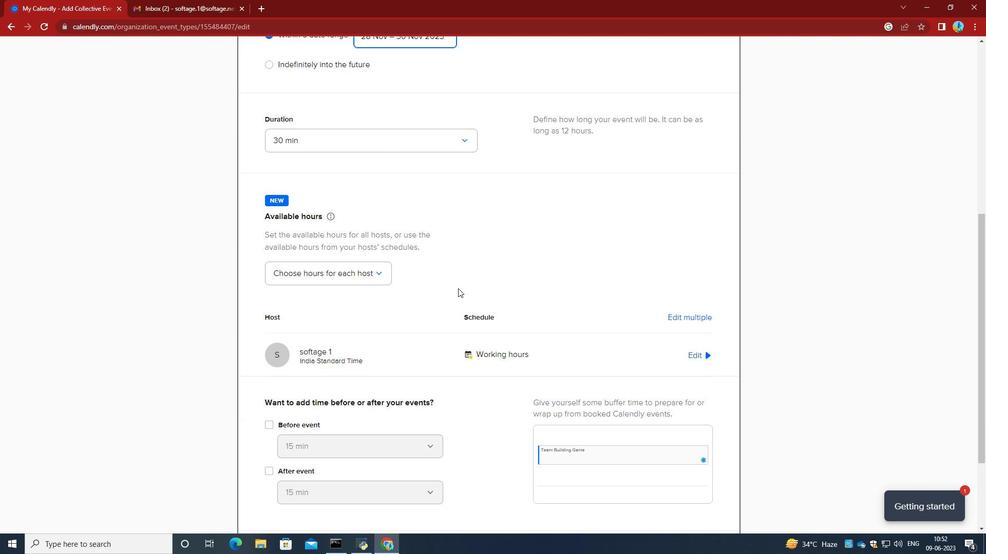 
Action: Mouse scrolled (458, 288) with delta (0, 0)
Screenshot: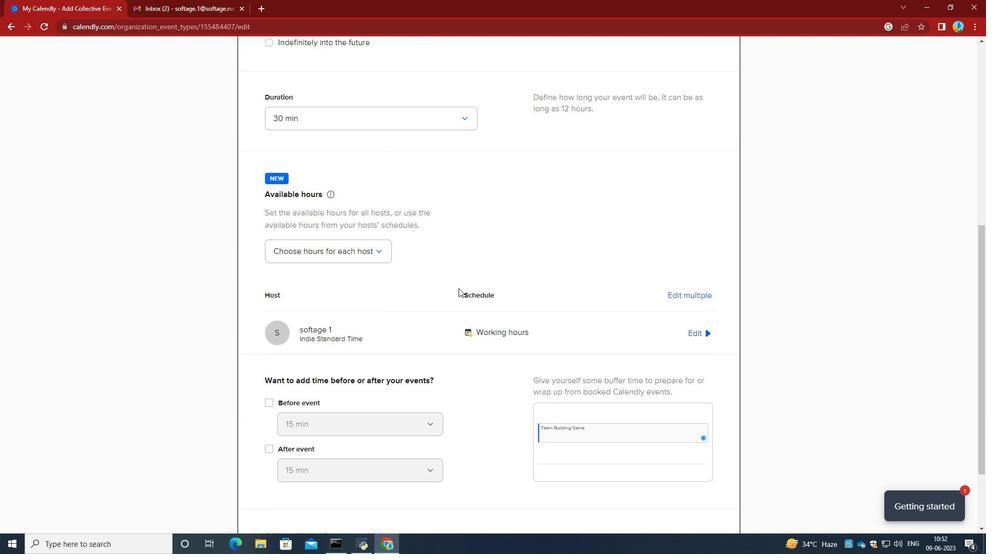 
Action: Mouse scrolled (458, 288) with delta (0, 0)
Screenshot: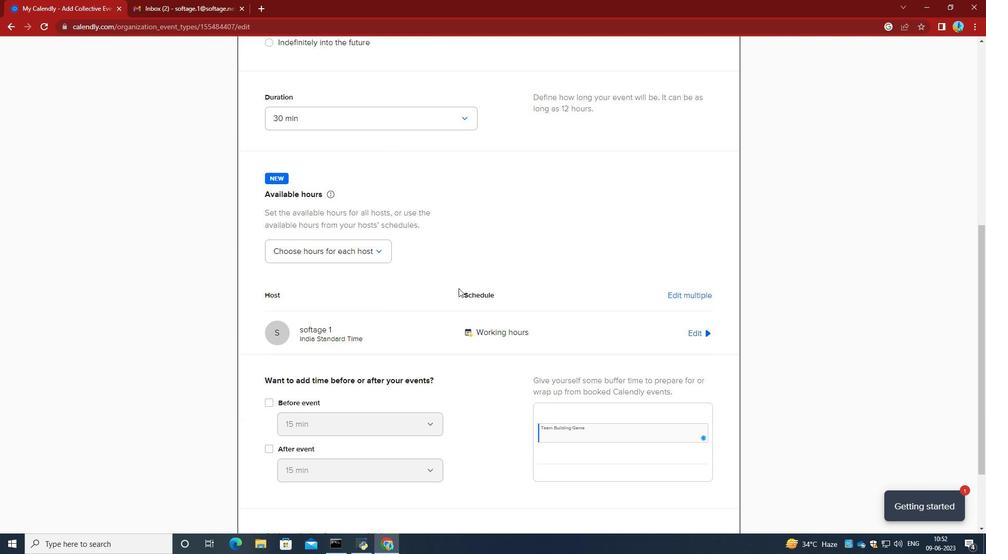 
Action: Mouse moved to (458, 288)
Screenshot: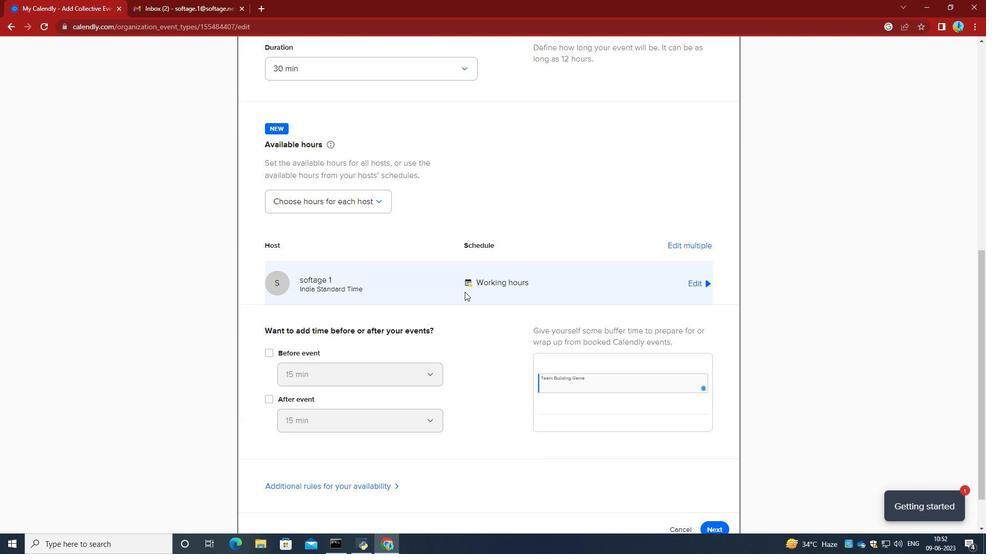 
Action: Mouse scrolled (458, 288) with delta (0, 0)
Screenshot: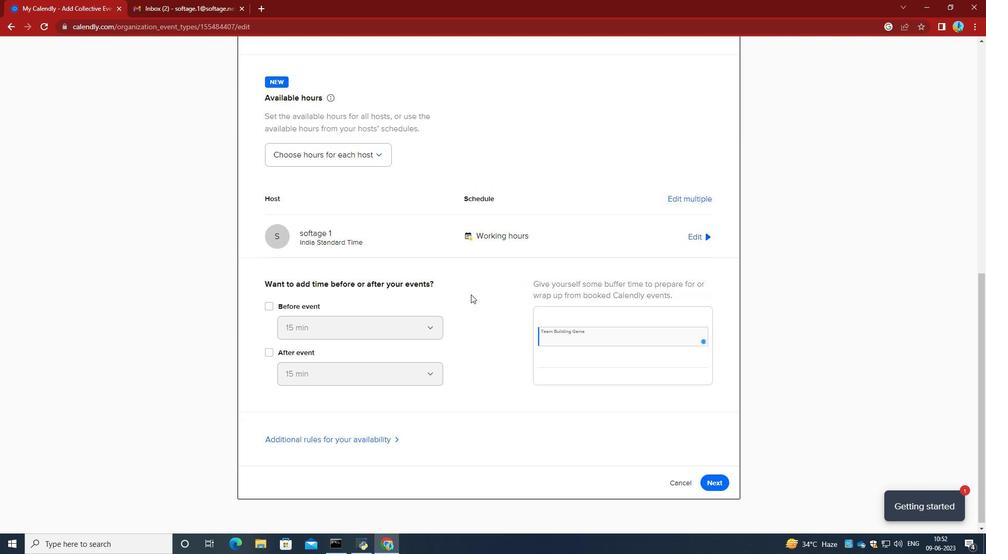 
Action: Mouse moved to (458, 288)
Screenshot: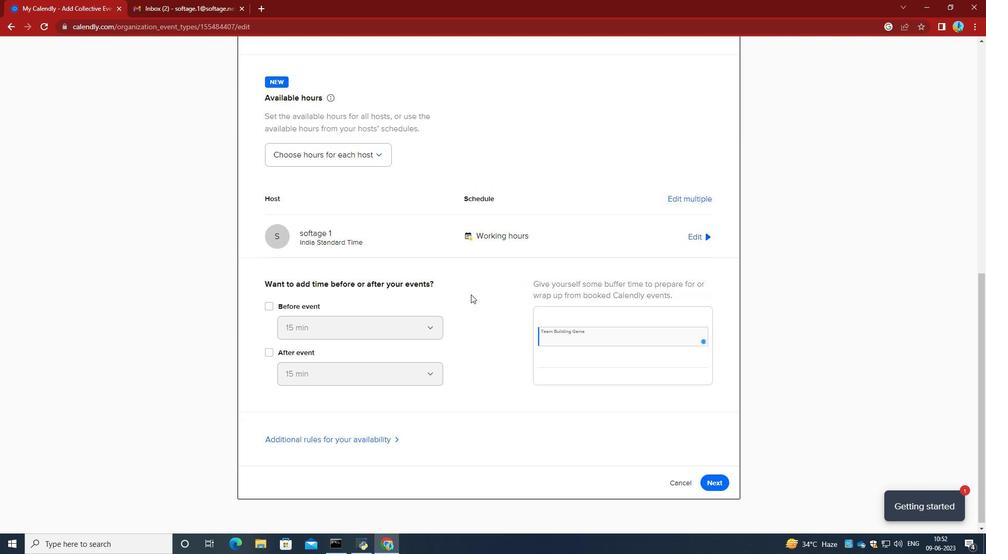 
Action: Mouse scrolled (458, 288) with delta (0, 0)
Screenshot: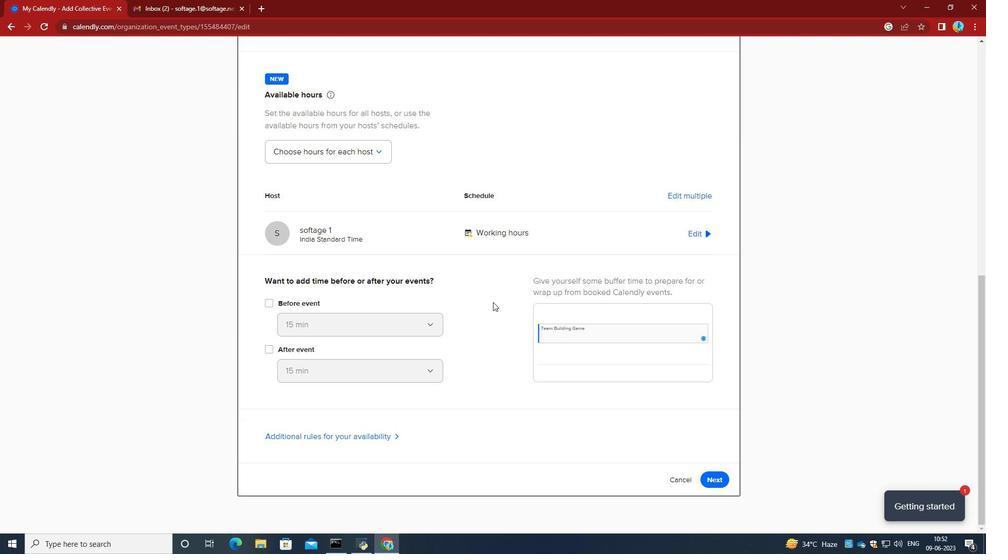 
Action: Mouse moved to (459, 289)
Screenshot: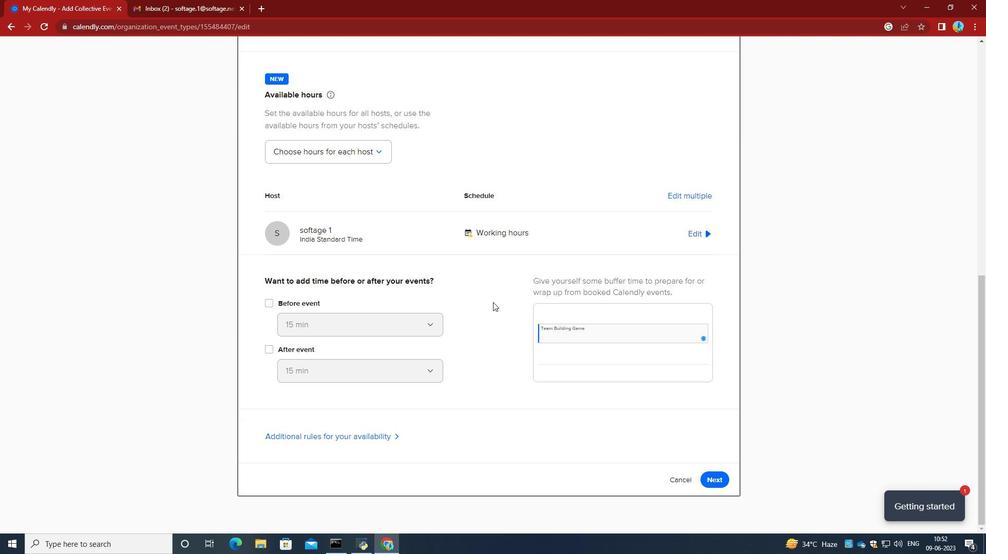 
Action: Mouse scrolled (459, 289) with delta (0, 0)
Screenshot: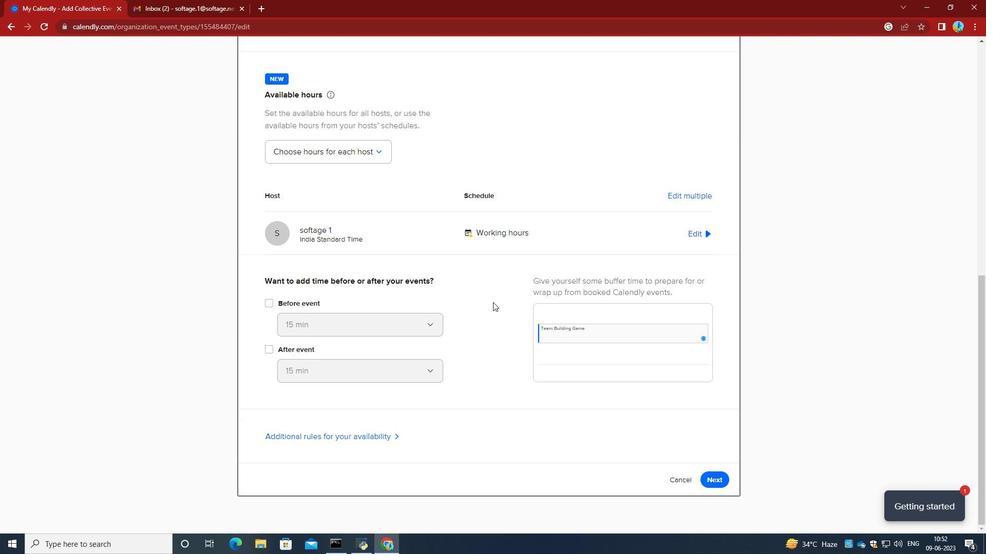 
Action: Mouse moved to (714, 476)
Screenshot: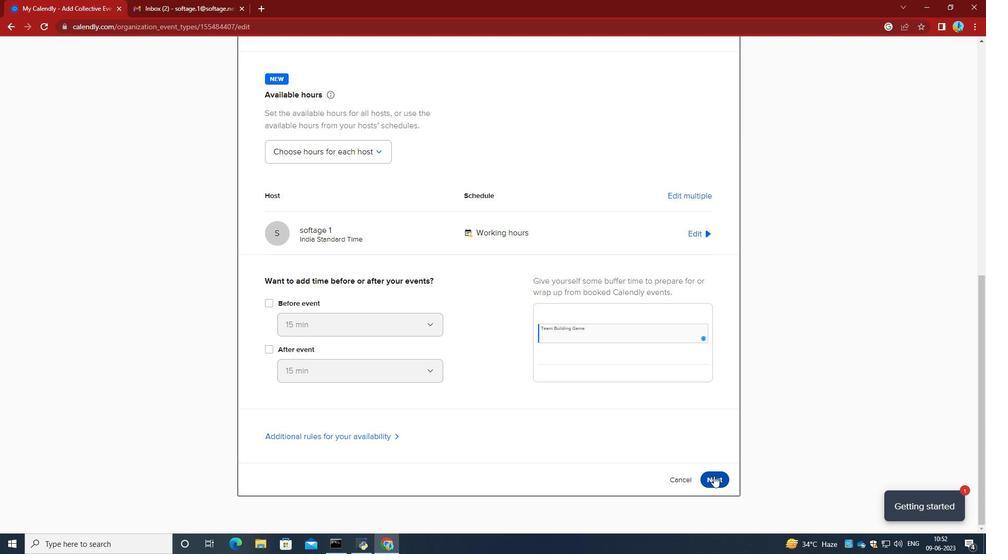 
Action: Mouse pressed left at (714, 476)
Screenshot: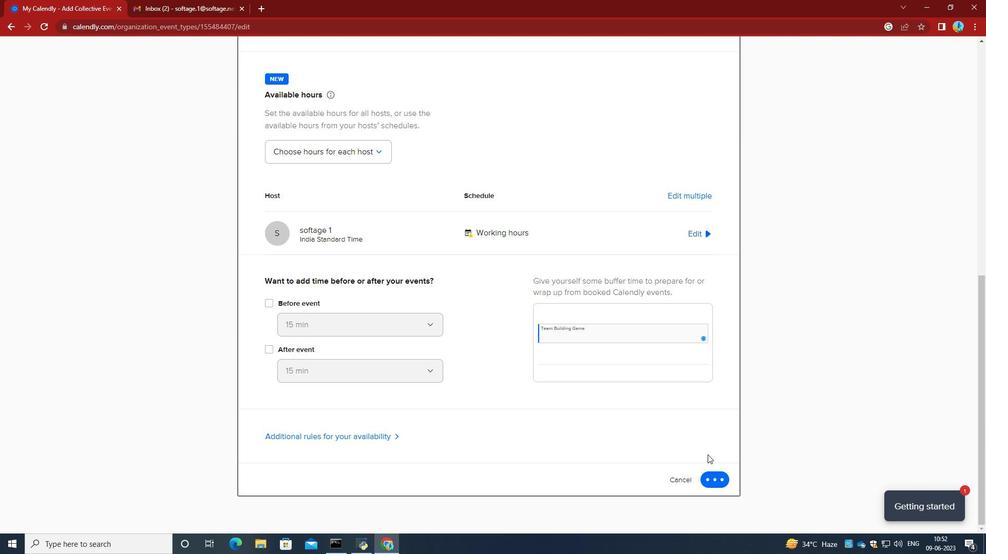 
Action: Mouse moved to (712, 93)
Screenshot: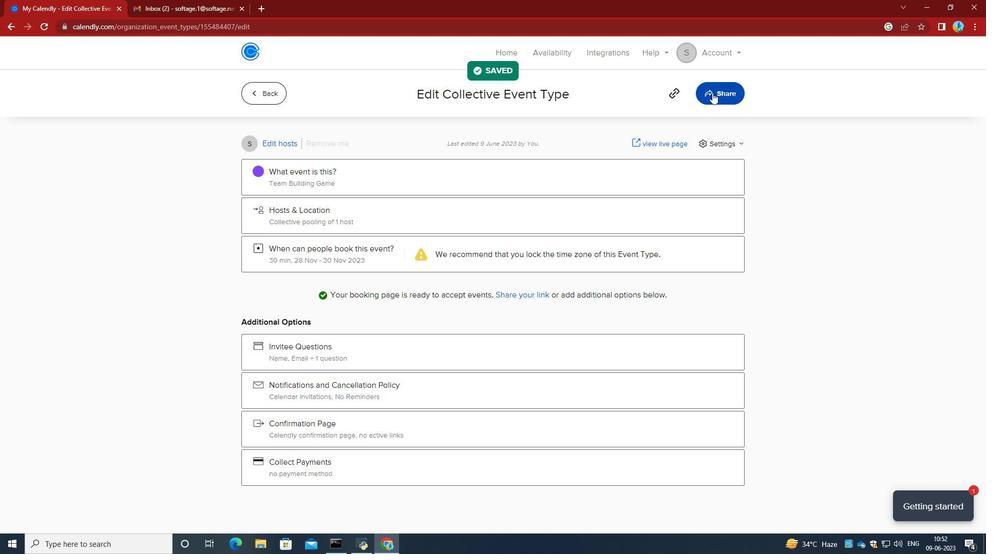
Action: Mouse pressed left at (712, 93)
Screenshot: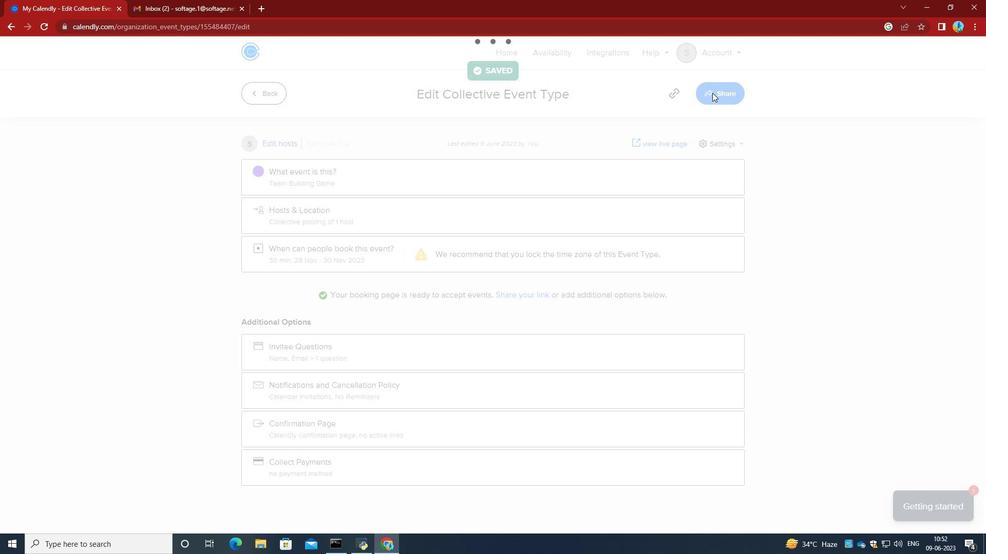
Action: Mouse moved to (616, 190)
Screenshot: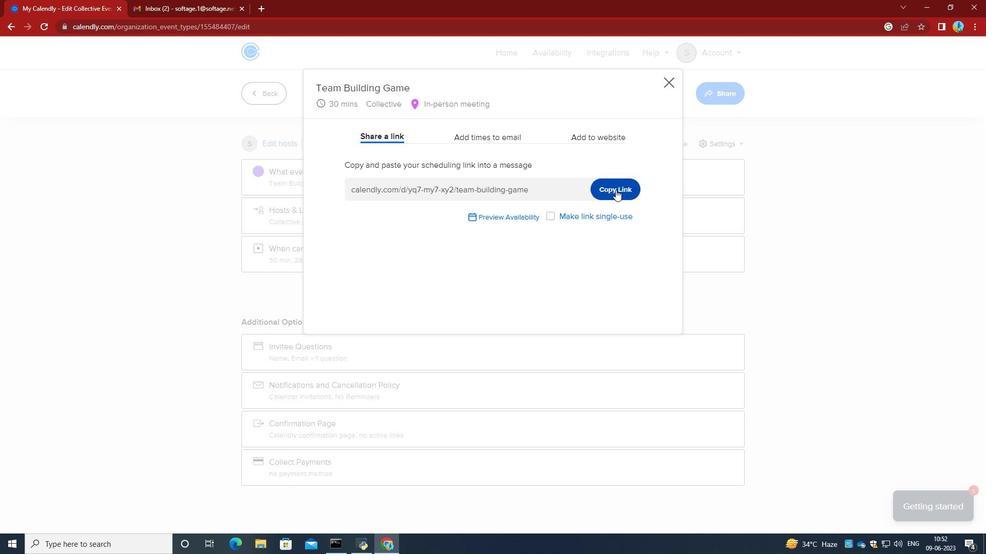 
Action: Mouse pressed left at (616, 190)
Screenshot: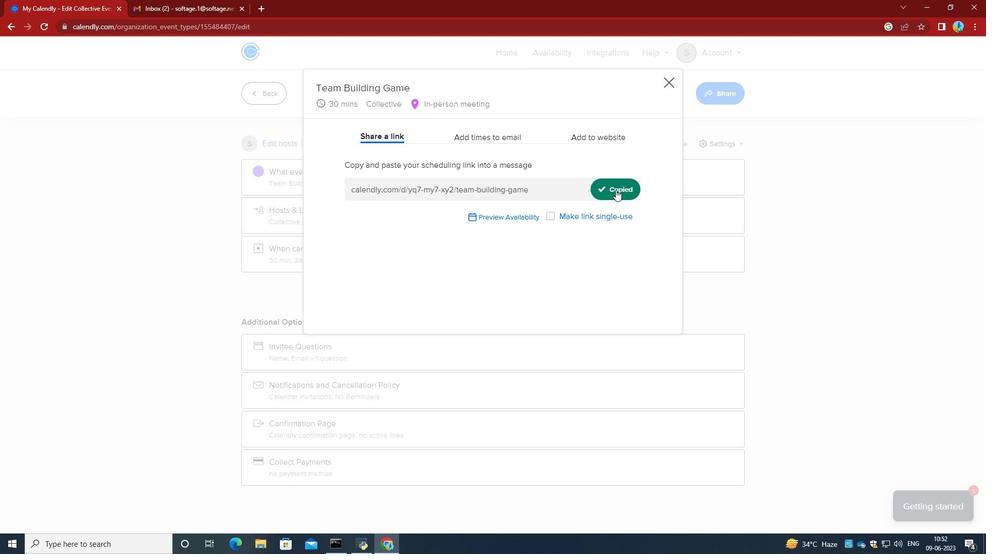 
Action: Mouse moved to (209, 0)
Screenshot: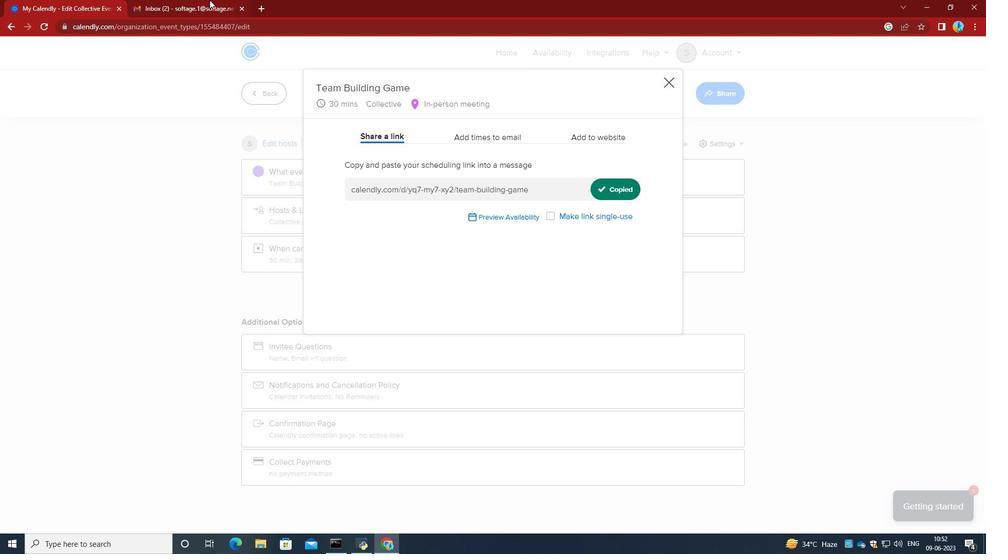 
Action: Mouse pressed left at (209, 0)
Screenshot: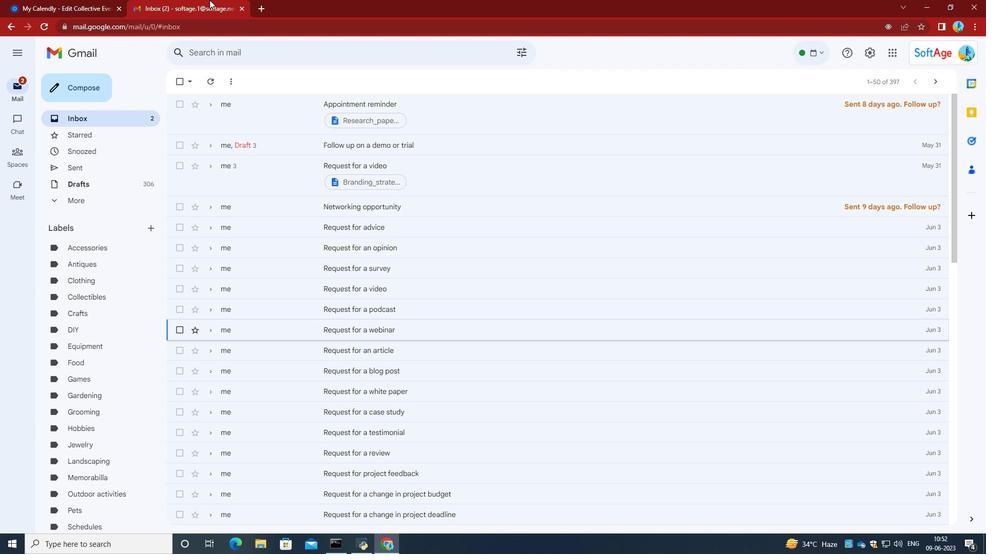 
Action: Mouse moved to (103, 82)
Screenshot: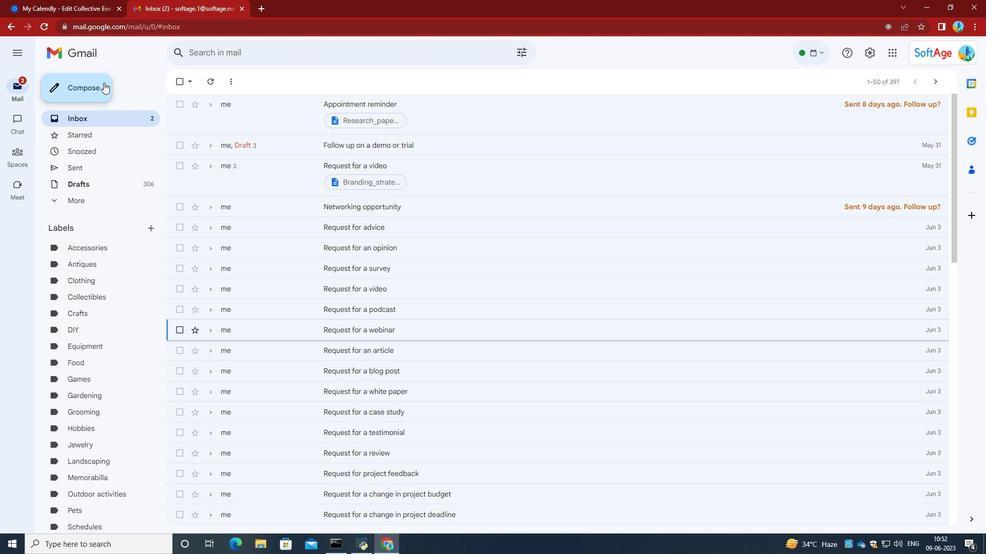 
Action: Mouse pressed left at (103, 82)
Screenshot: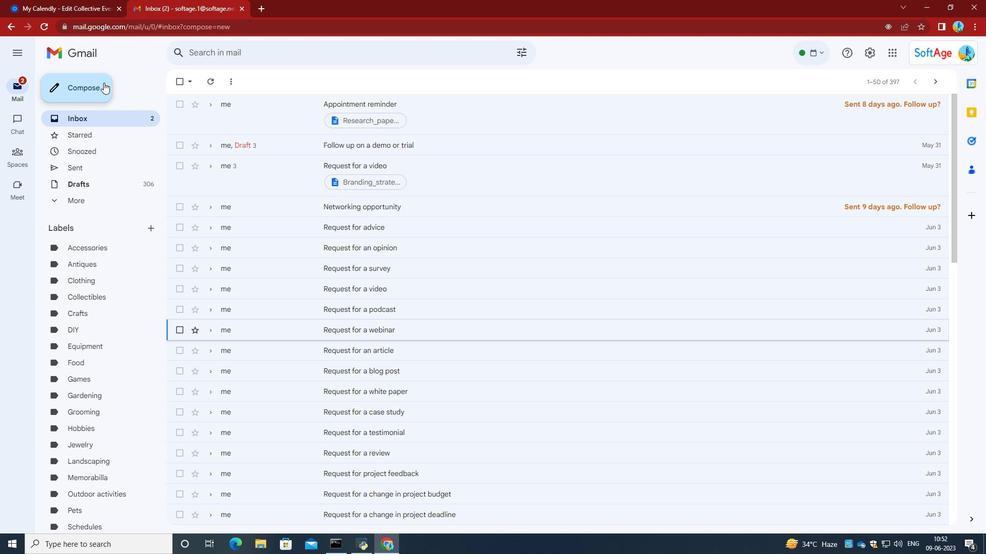 
Action: Mouse moved to (852, 398)
Screenshot: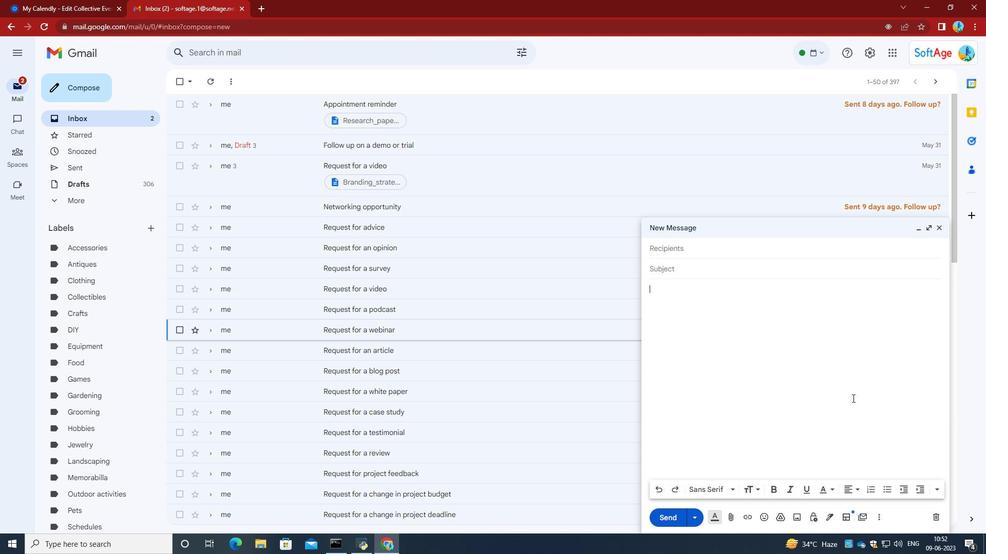
Action: Mouse pressed left at (852, 398)
Screenshot: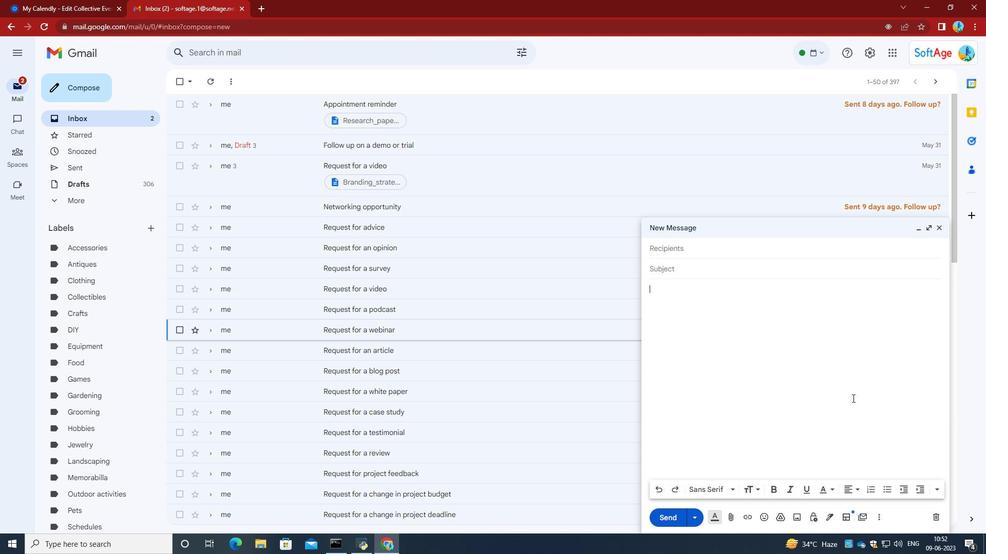 
Action: Key pressed ctrl+V
Screenshot: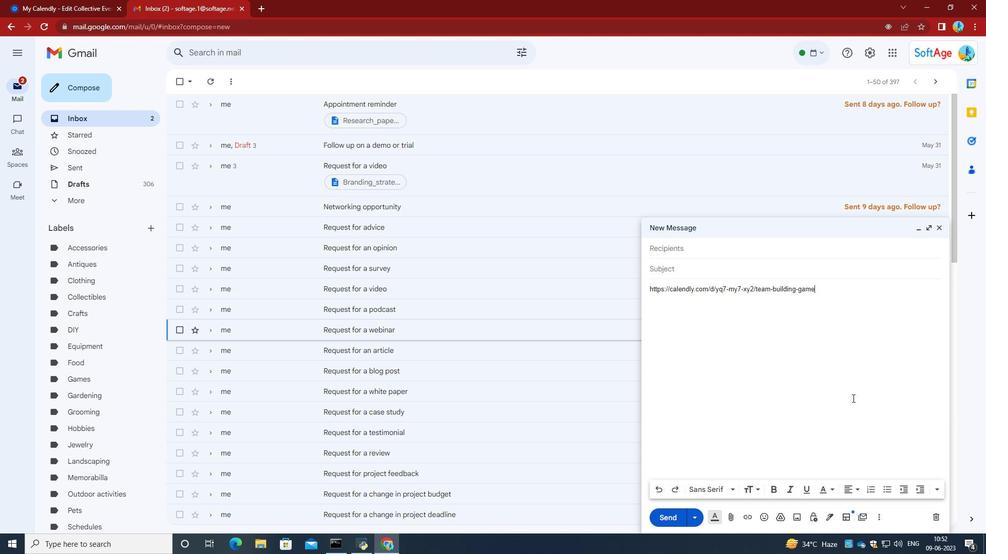 
Action: Mouse moved to (677, 248)
Screenshot: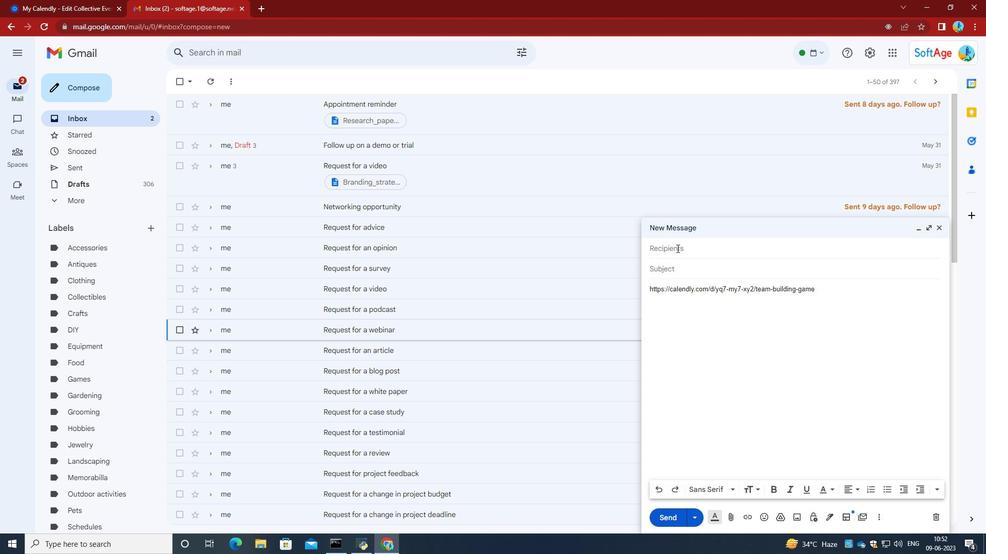 
Action: Key pressed sftge.2<Key.shift>@softage.net<Key.enter>
Screenshot: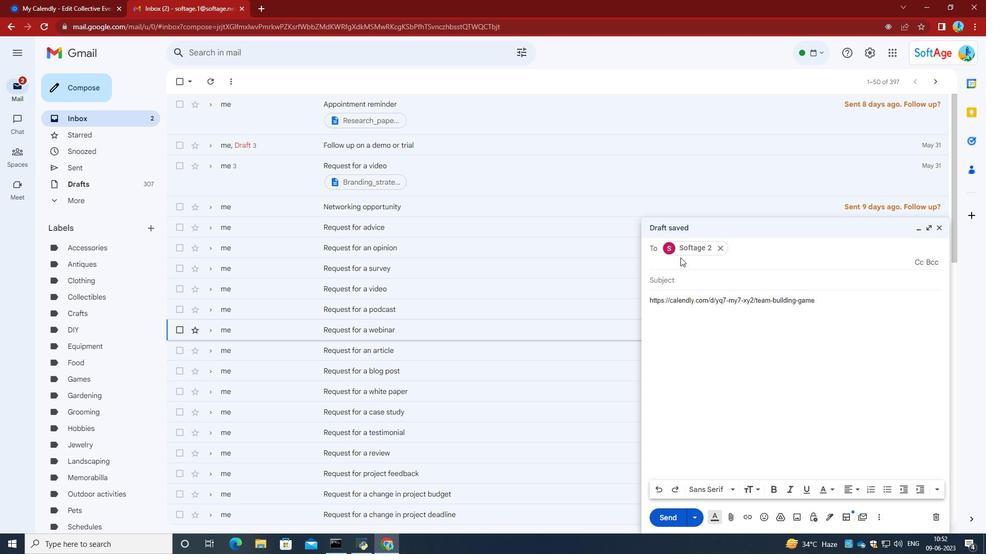 
Action: Mouse moved to (788, 250)
Screenshot: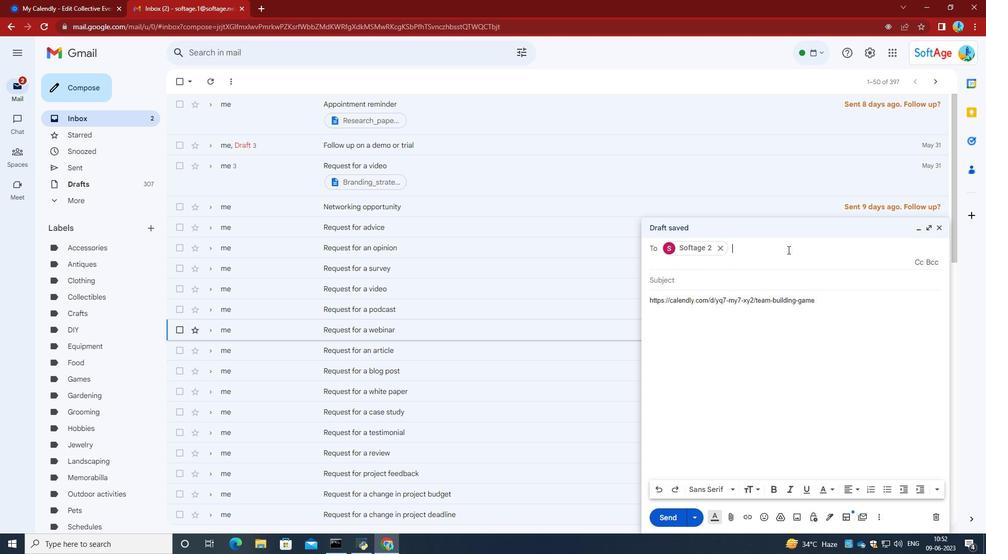 
Action: Mouse pressed left at (788, 250)
Screenshot: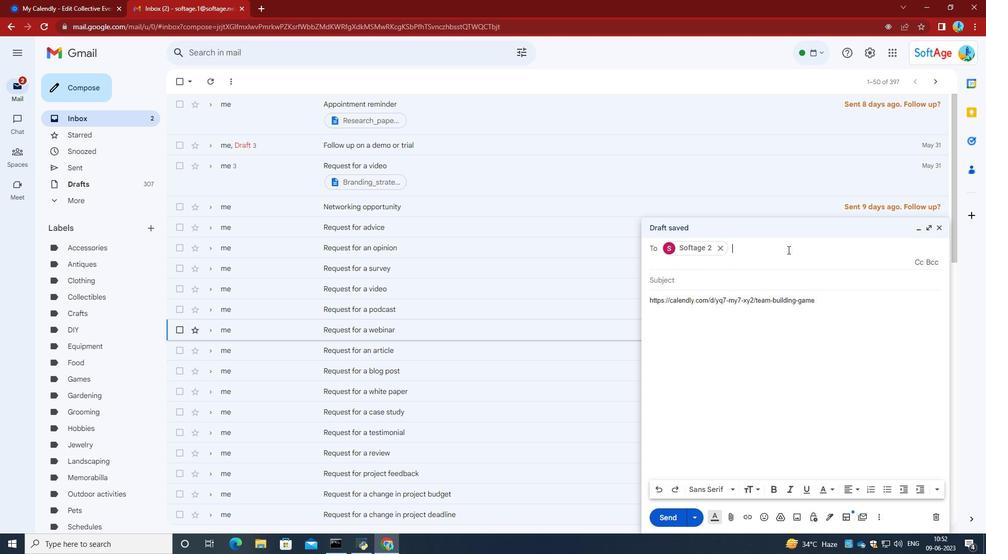 
Action: Key pressed si<Key.backspace>oftge.3<Key.shift>@stage.net
Screenshot: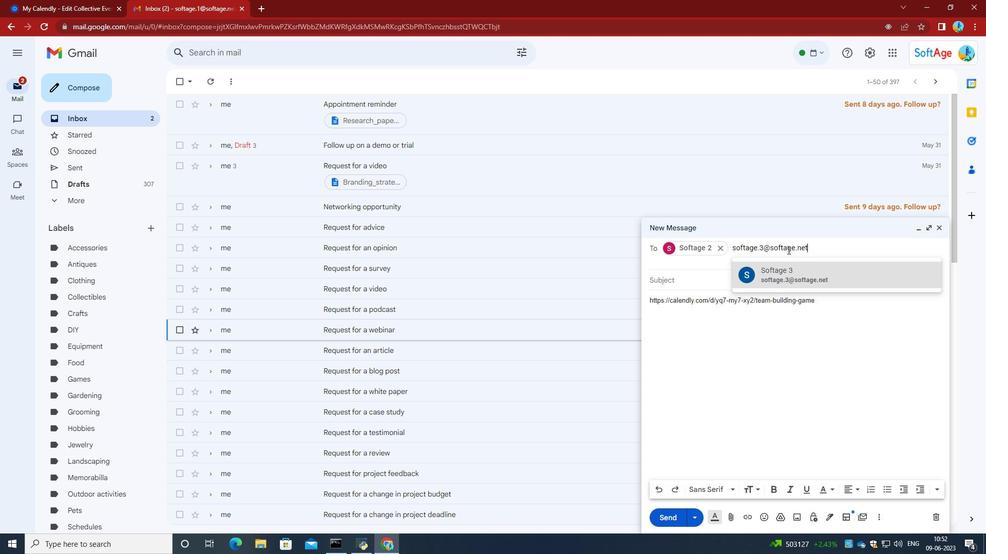 
Action: Mouse moved to (802, 272)
Screenshot: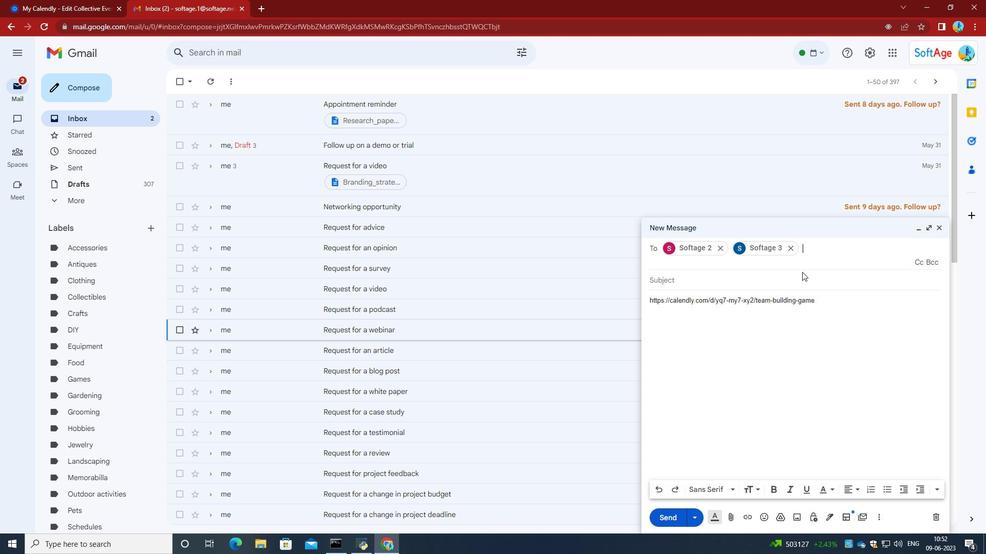 
Action: Mouse pressed left at (802, 272)
Screenshot: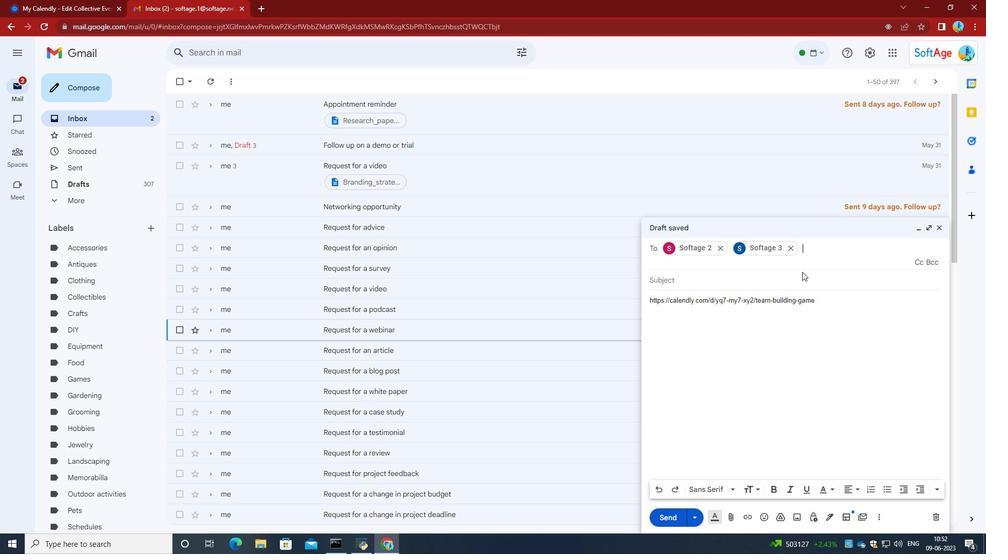 
Action: Mouse moved to (667, 519)
Screenshot: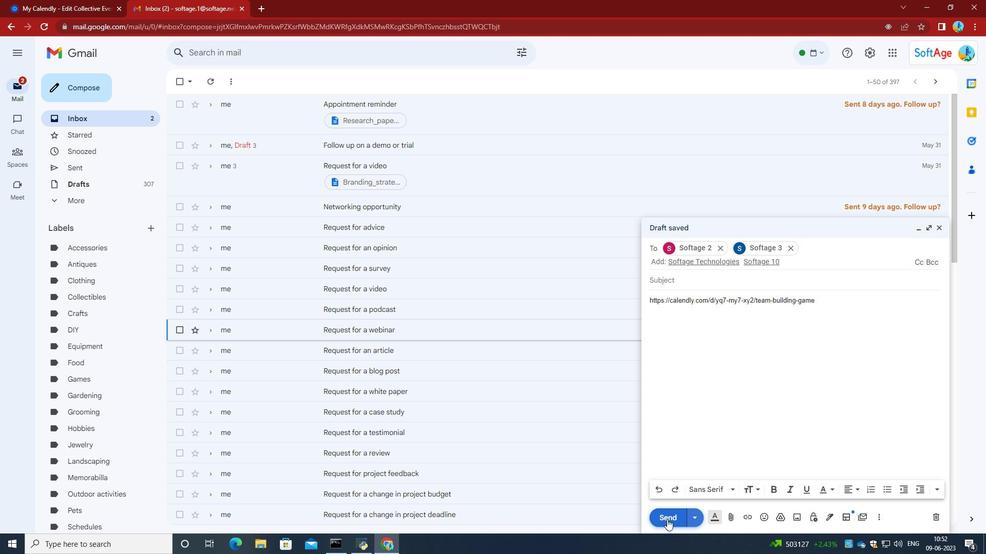 
Action: Mouse pressed left at (667, 519)
Screenshot: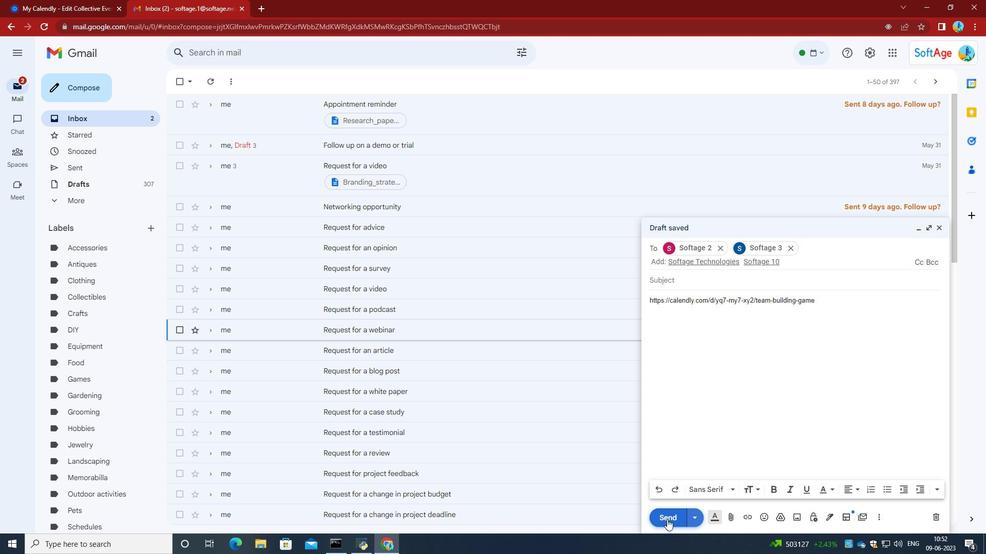 
